 Task: Search one way flight ticket for 3 adults, 3 children in business from Rock Springs: Southwest Wyoming Regional Airport (rock Springs Sweetwater County Airport) to Evansville: Evansville Regional Airport on 5-3-2023. Choice of flights is Alaska. Number of bags: 4 checked bags. Price is upto 99000. Outbound departure time preference is 15:45.
Action: Mouse moved to (396, 350)
Screenshot: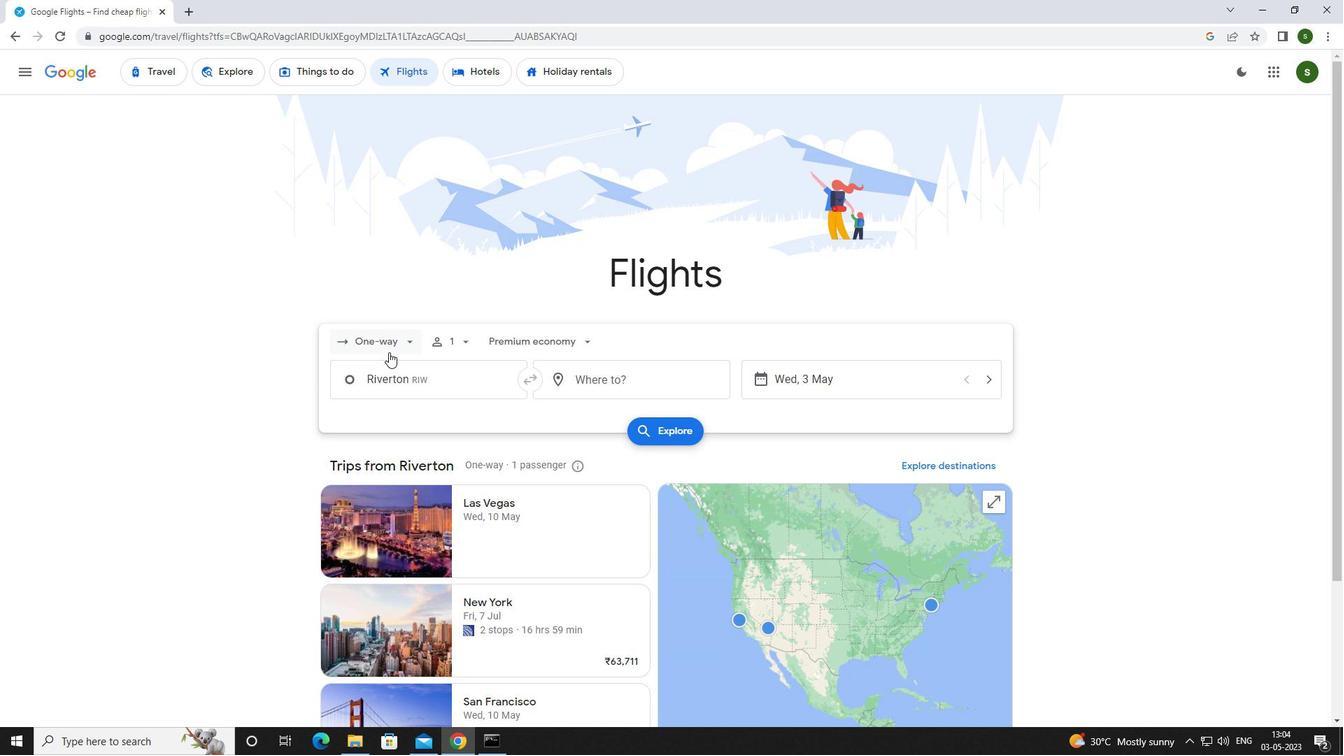 
Action: Mouse pressed left at (396, 350)
Screenshot: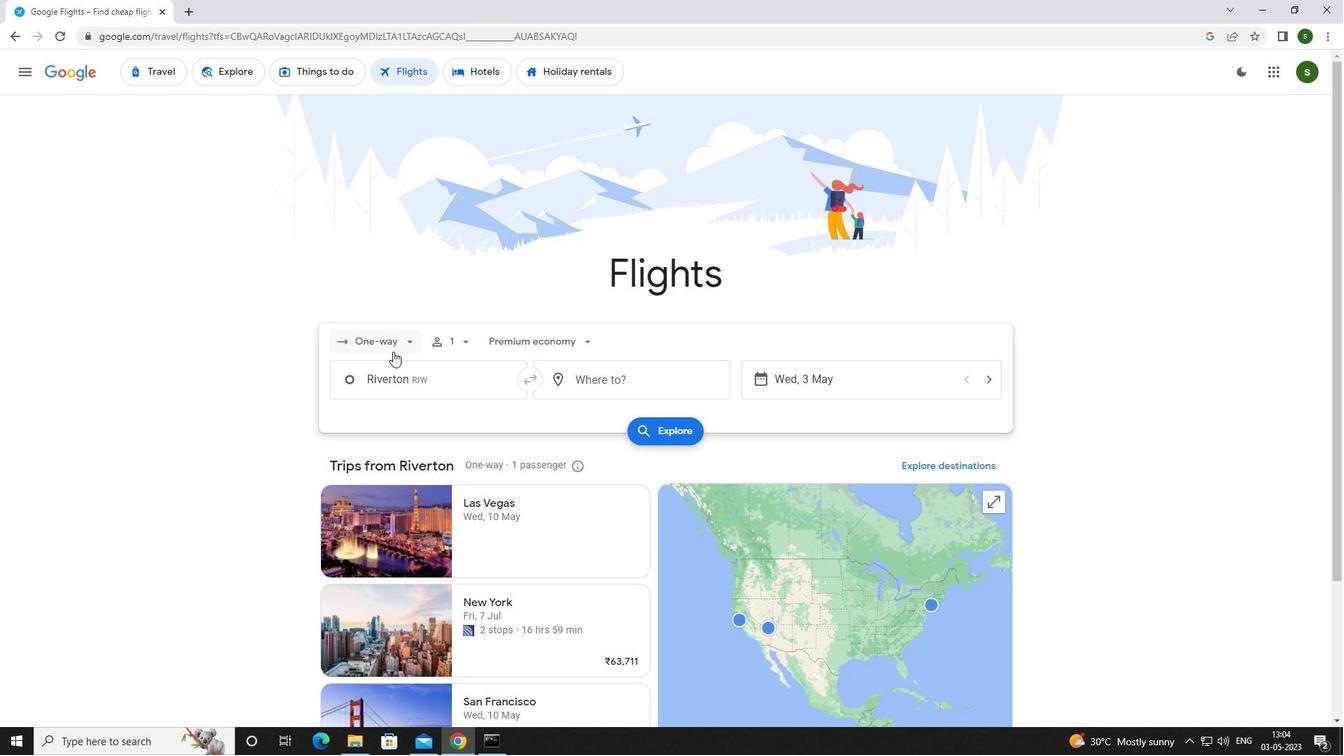 
Action: Mouse moved to (402, 400)
Screenshot: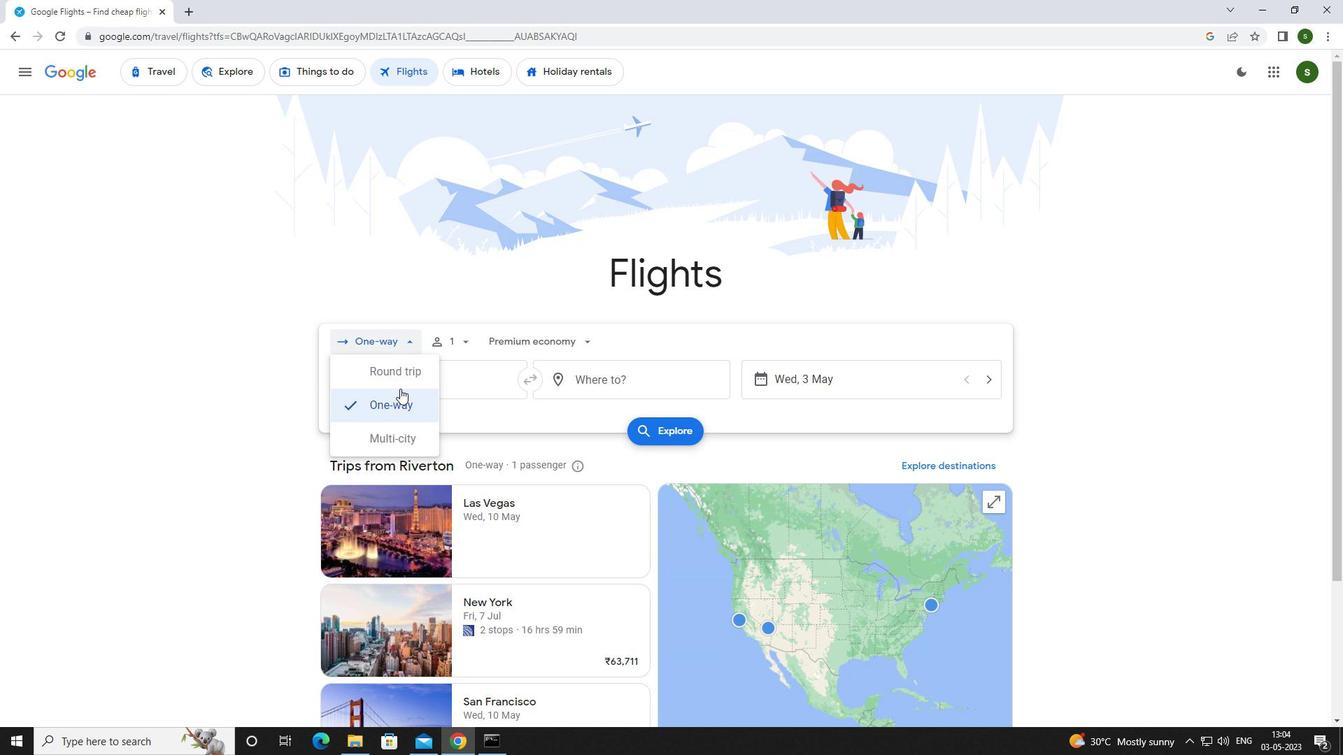 
Action: Mouse pressed left at (402, 400)
Screenshot: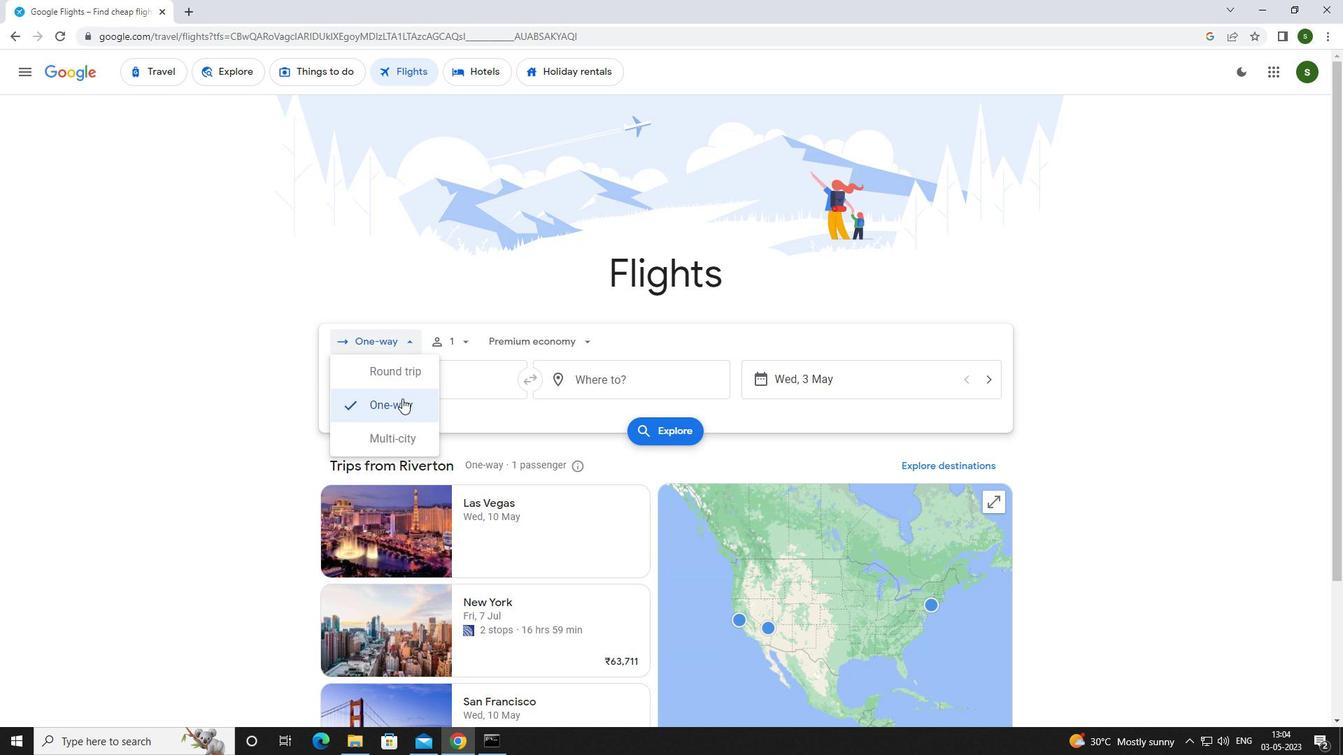 
Action: Mouse moved to (466, 340)
Screenshot: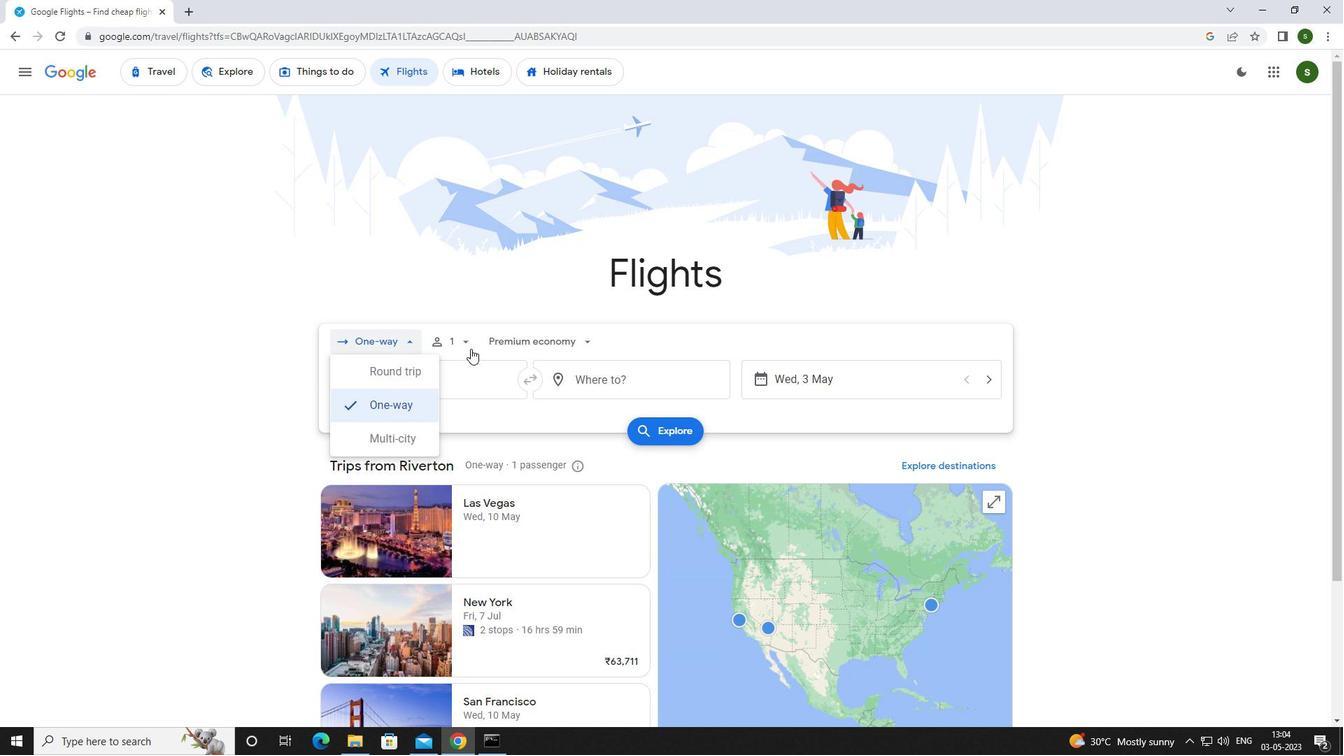 
Action: Mouse pressed left at (466, 340)
Screenshot: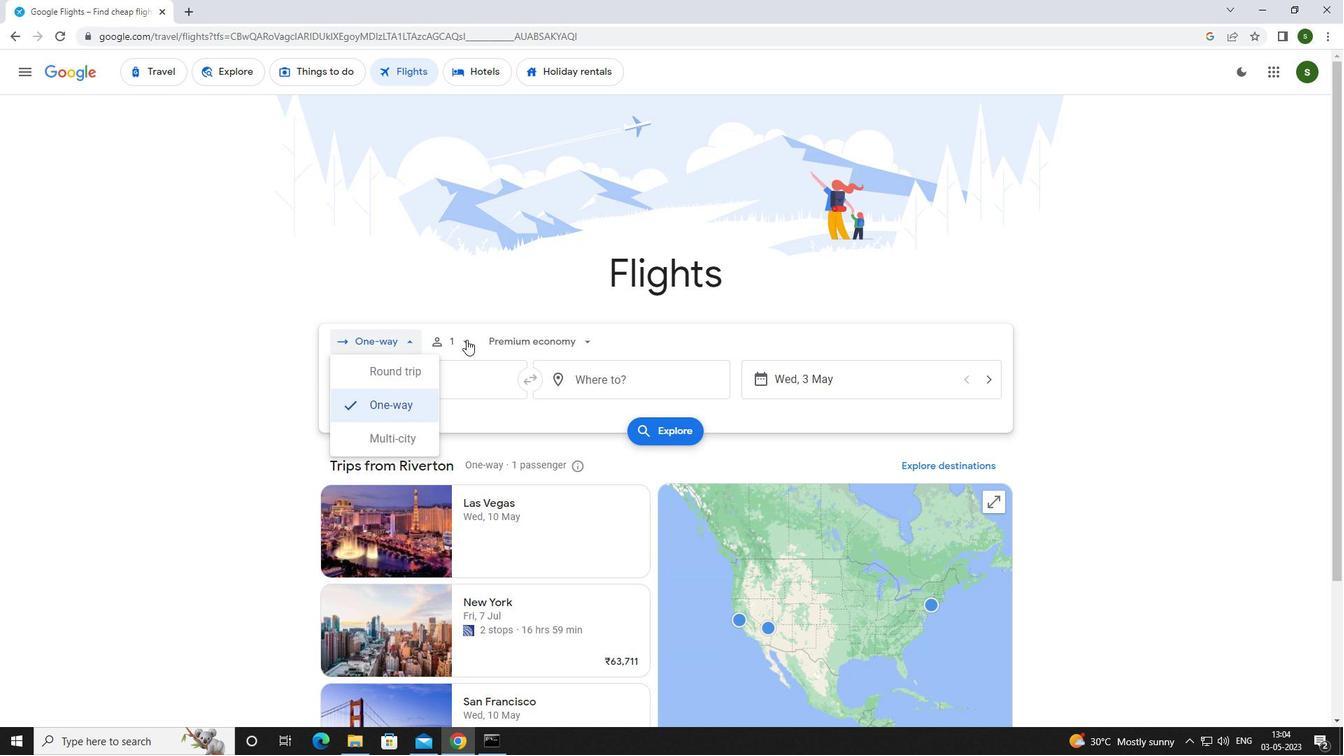 
Action: Mouse moved to (568, 377)
Screenshot: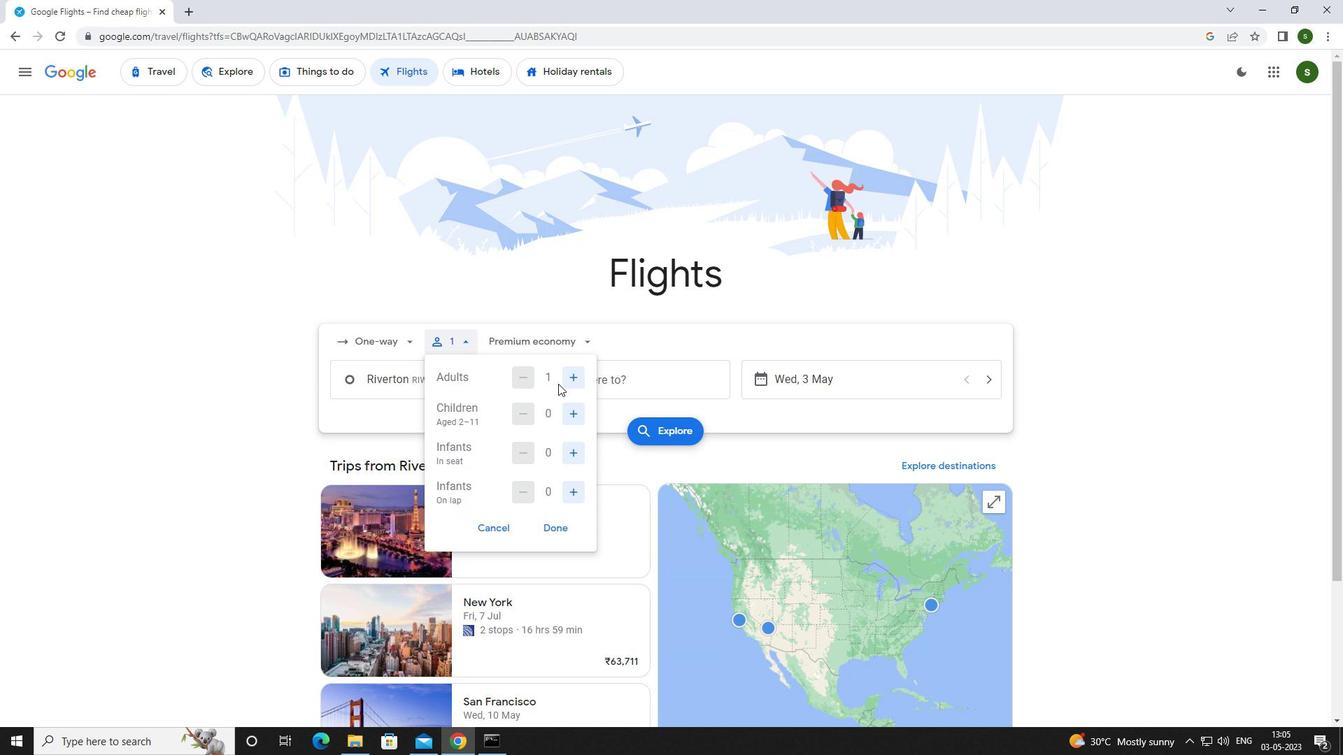 
Action: Mouse pressed left at (568, 377)
Screenshot: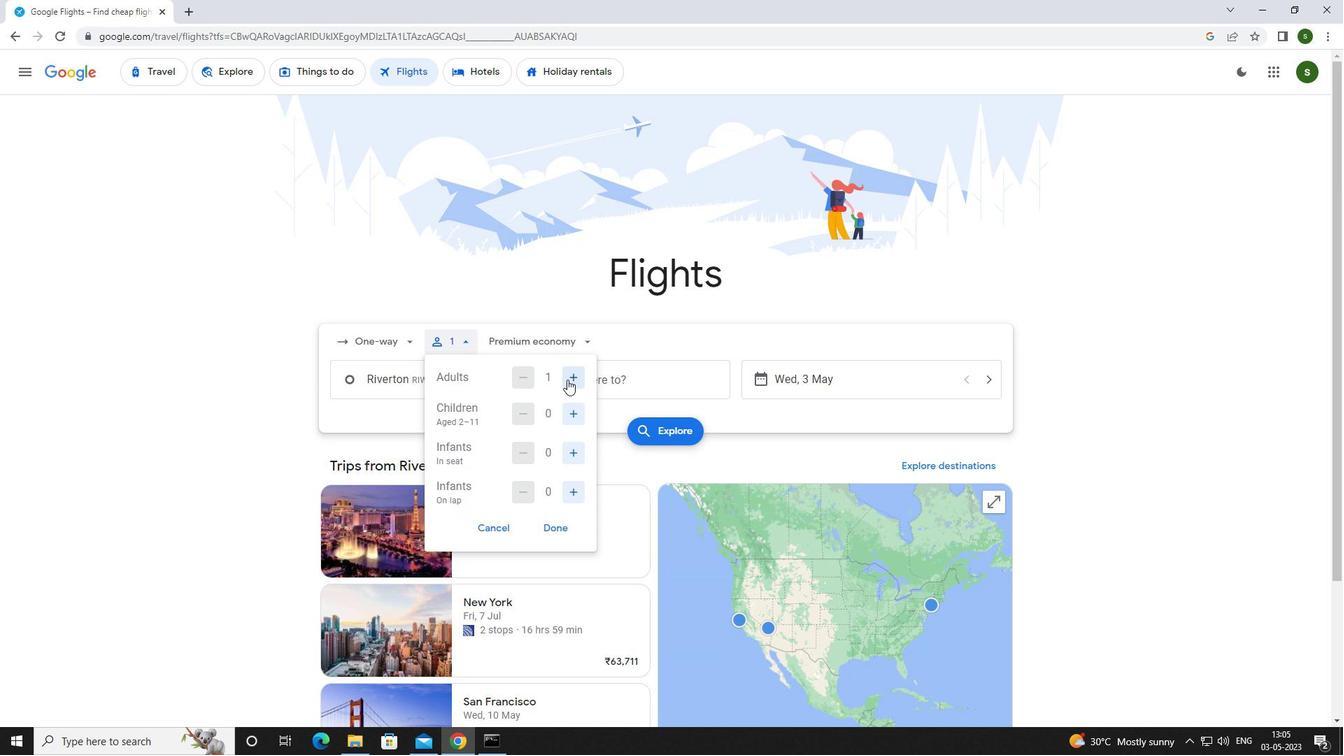 
Action: Mouse pressed left at (568, 377)
Screenshot: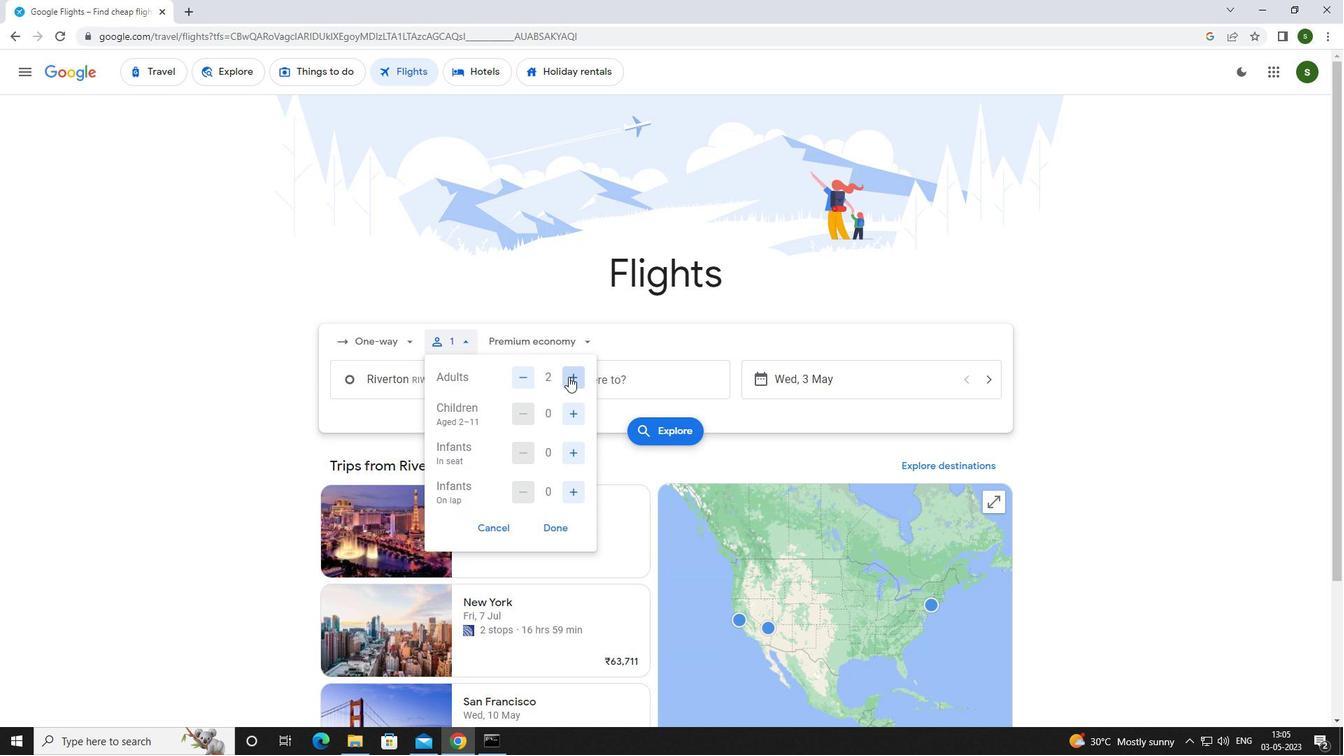 
Action: Mouse moved to (578, 406)
Screenshot: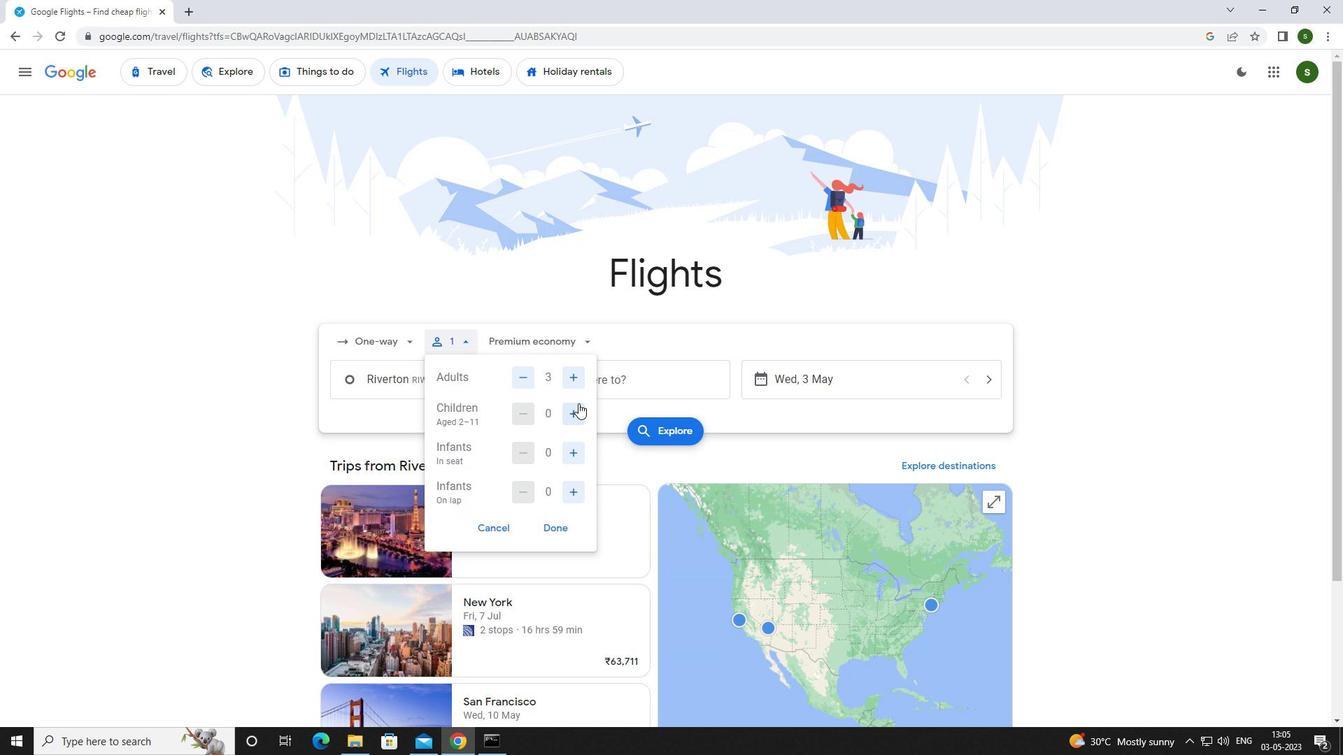 
Action: Mouse pressed left at (578, 406)
Screenshot: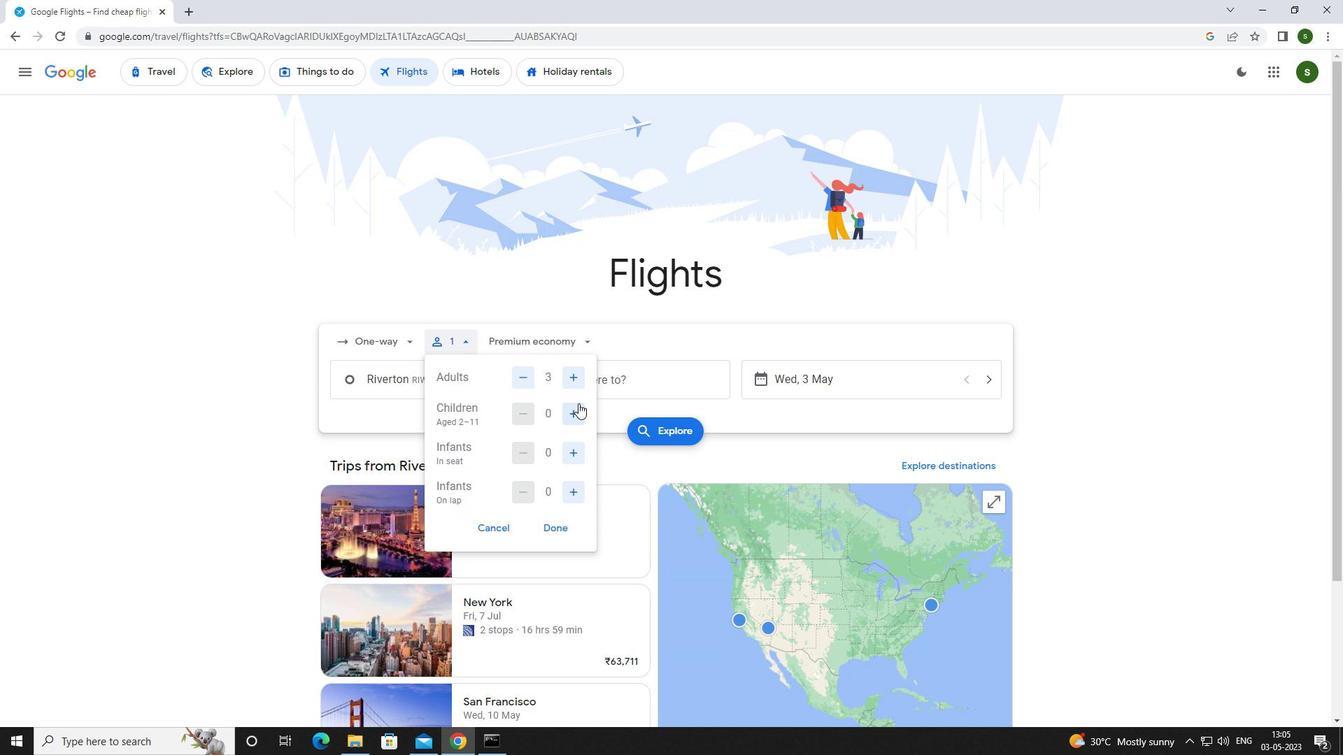 
Action: Mouse pressed left at (578, 406)
Screenshot: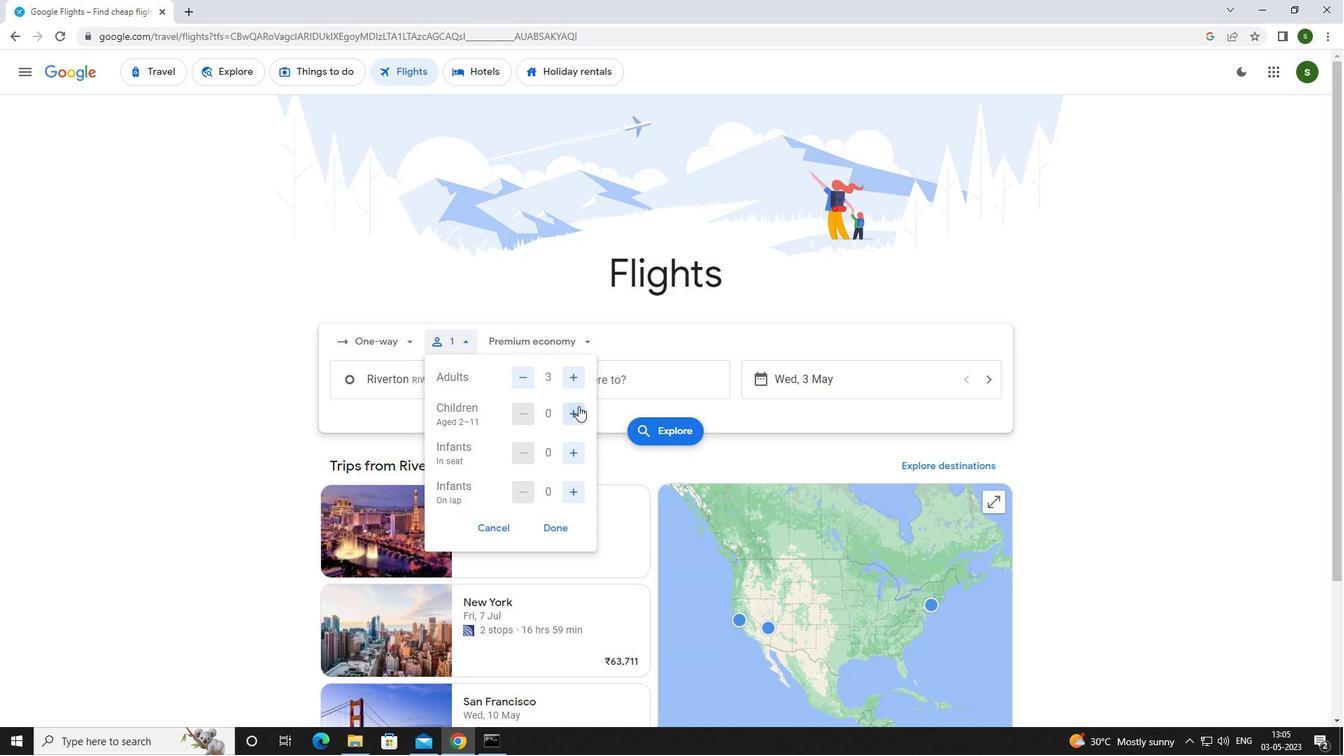 
Action: Mouse pressed left at (578, 406)
Screenshot: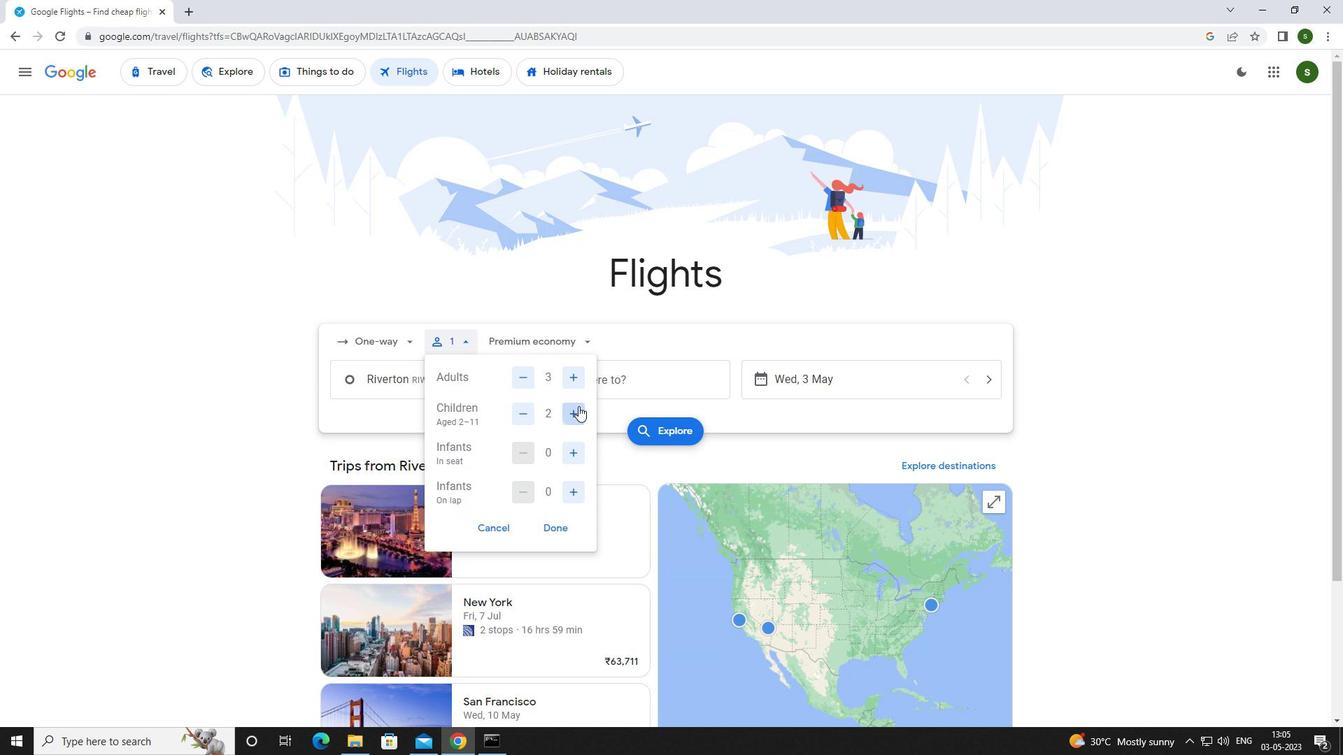 
Action: Mouse moved to (586, 347)
Screenshot: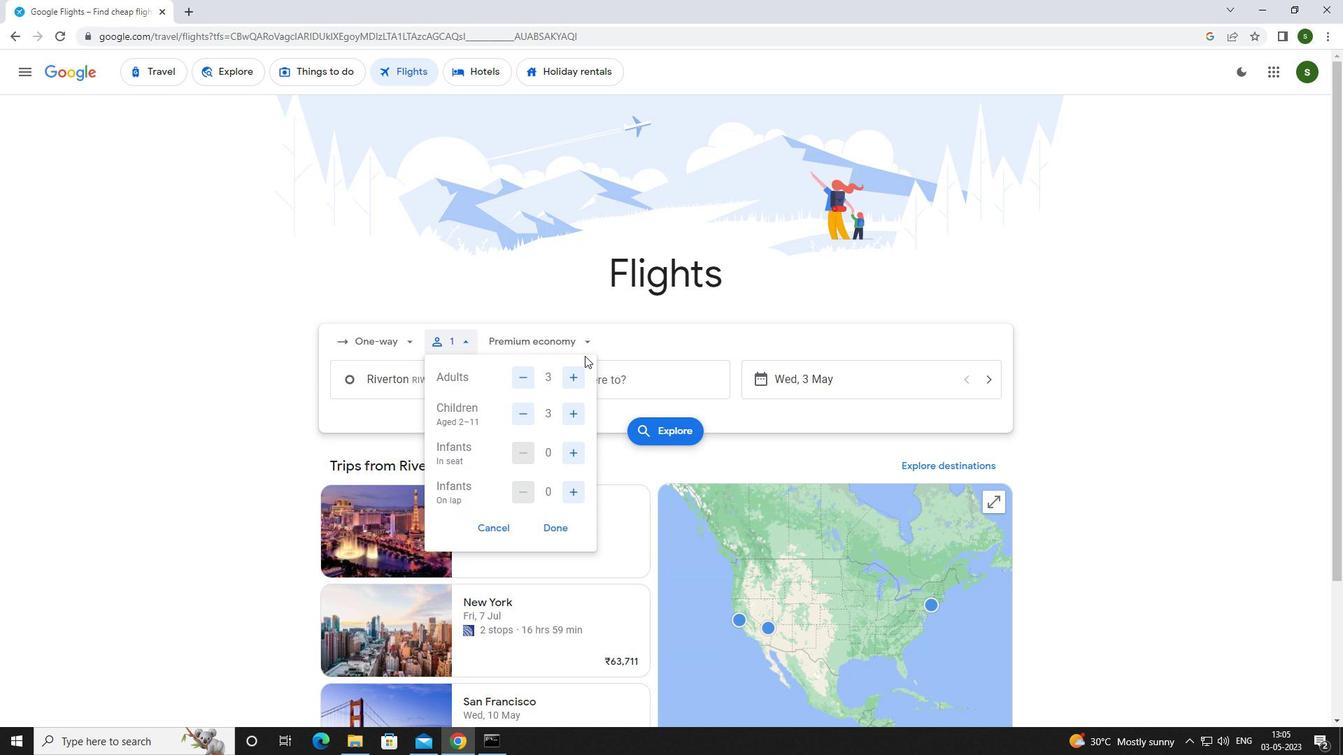 
Action: Mouse pressed left at (586, 347)
Screenshot: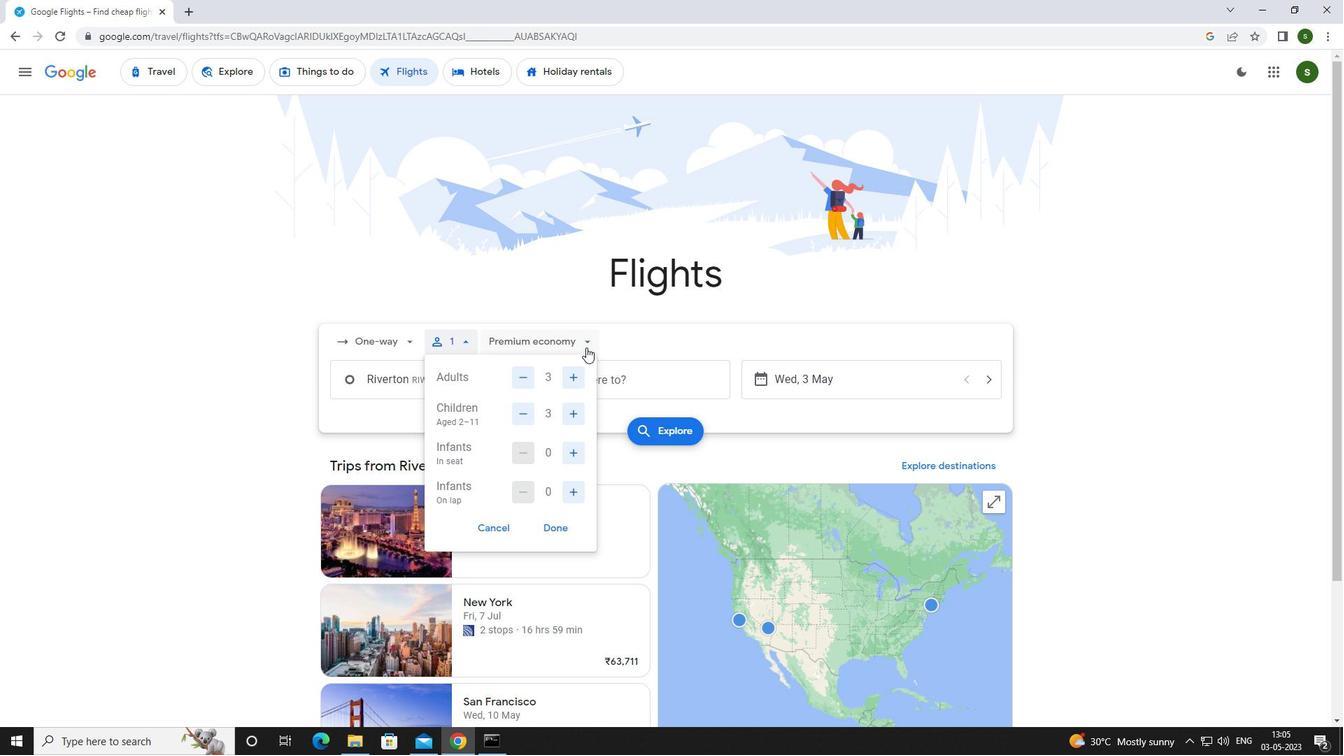 
Action: Mouse moved to (567, 438)
Screenshot: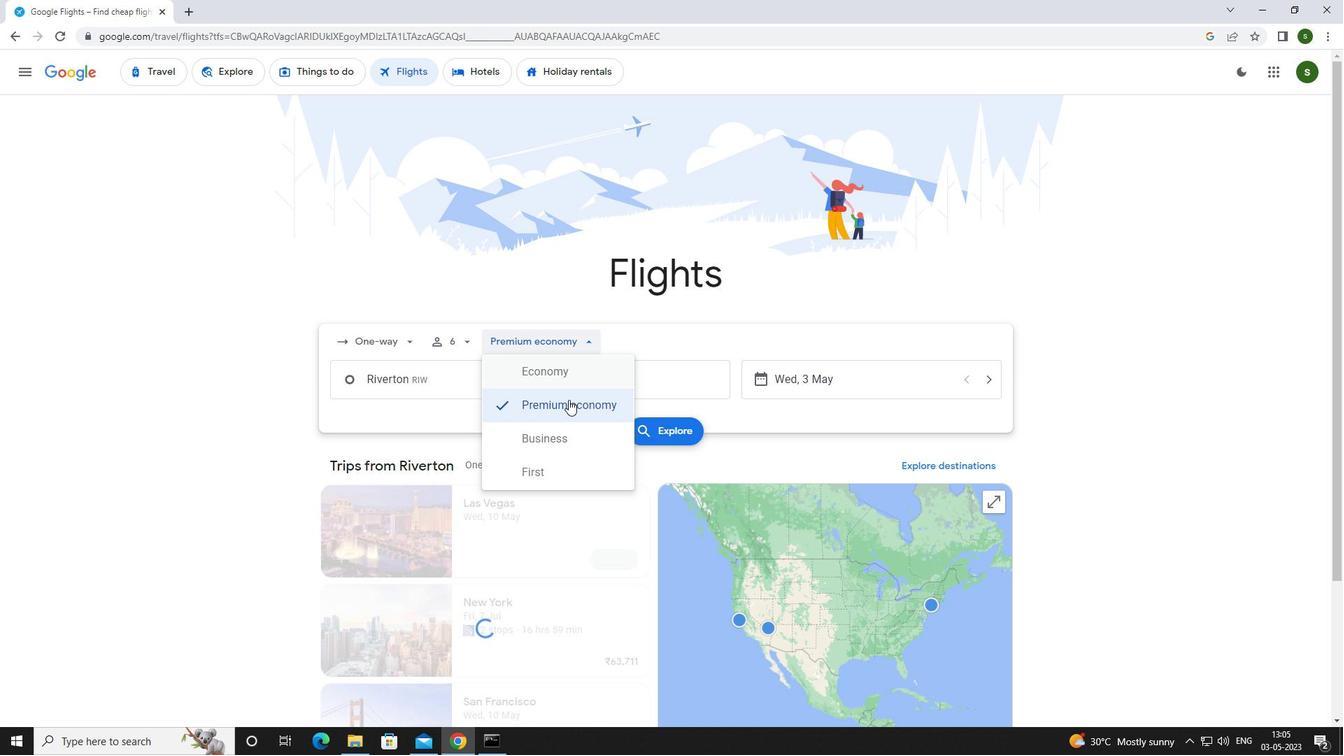 
Action: Mouse pressed left at (567, 438)
Screenshot: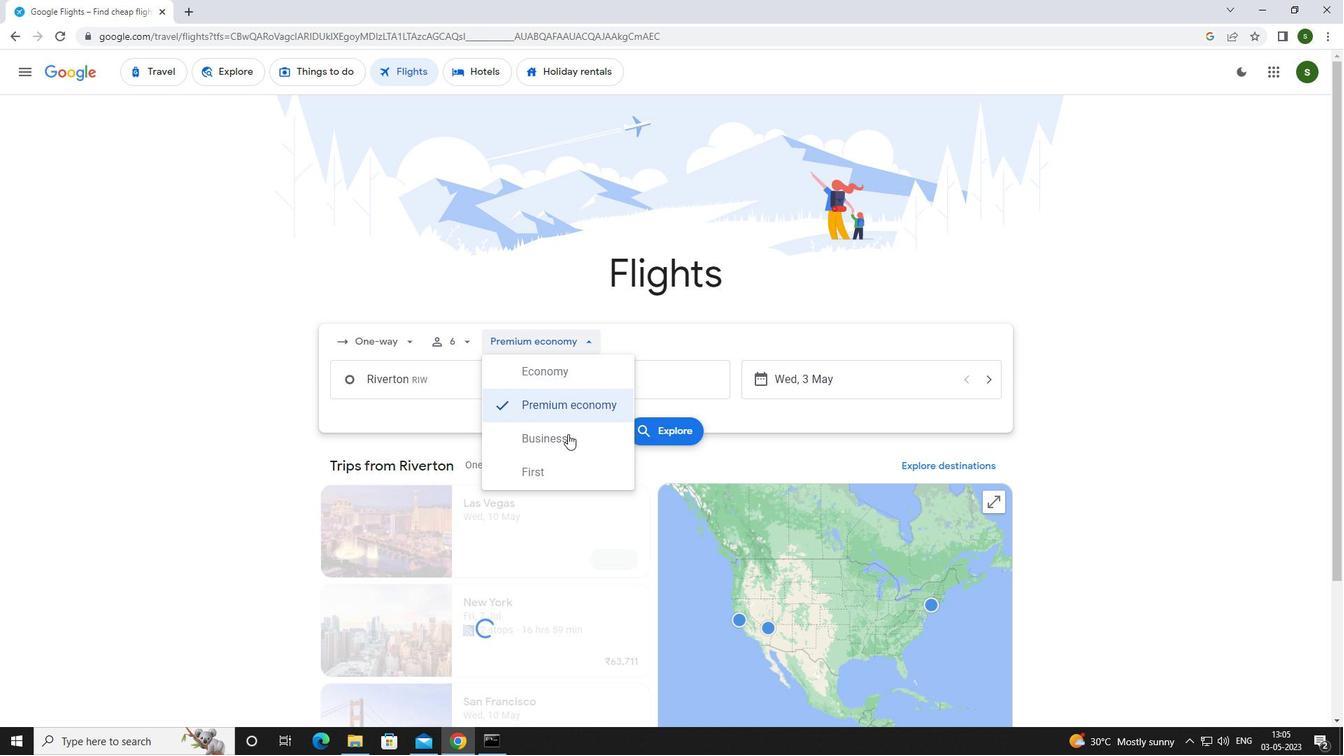 
Action: Mouse moved to (501, 384)
Screenshot: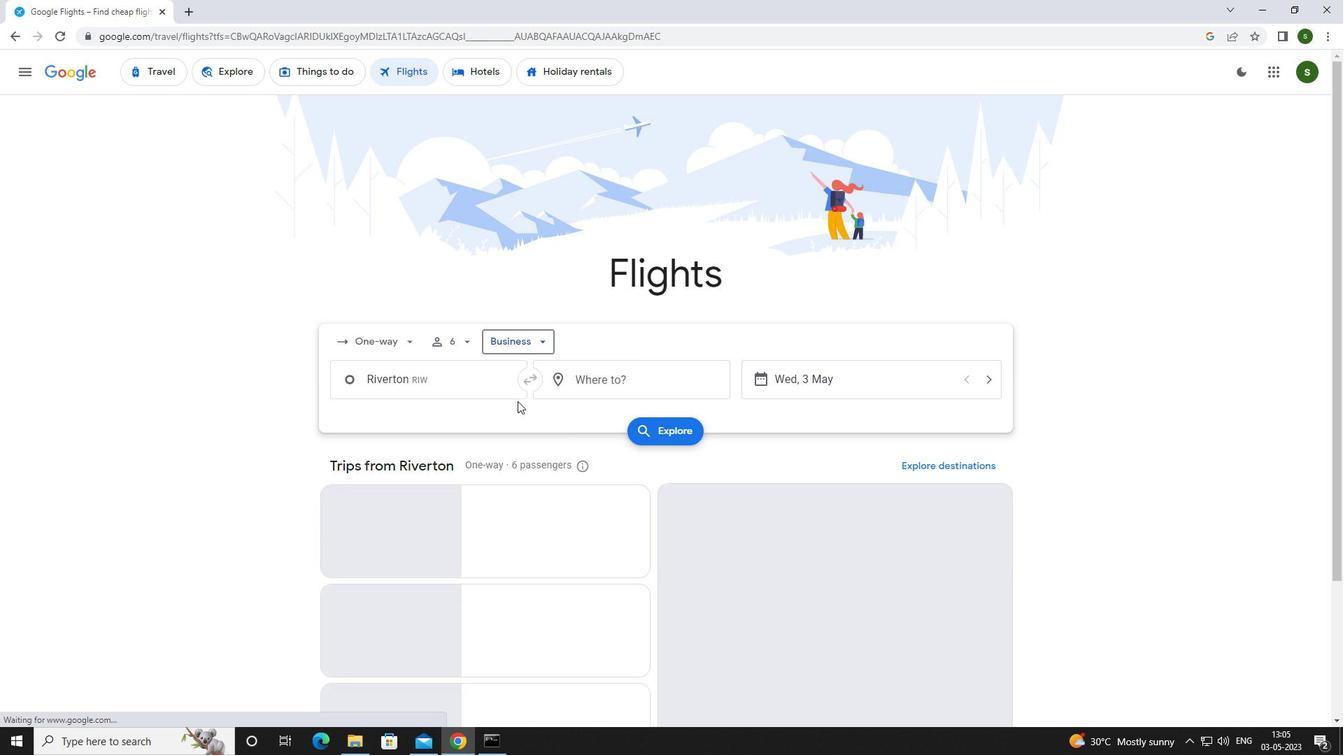 
Action: Mouse pressed left at (501, 384)
Screenshot: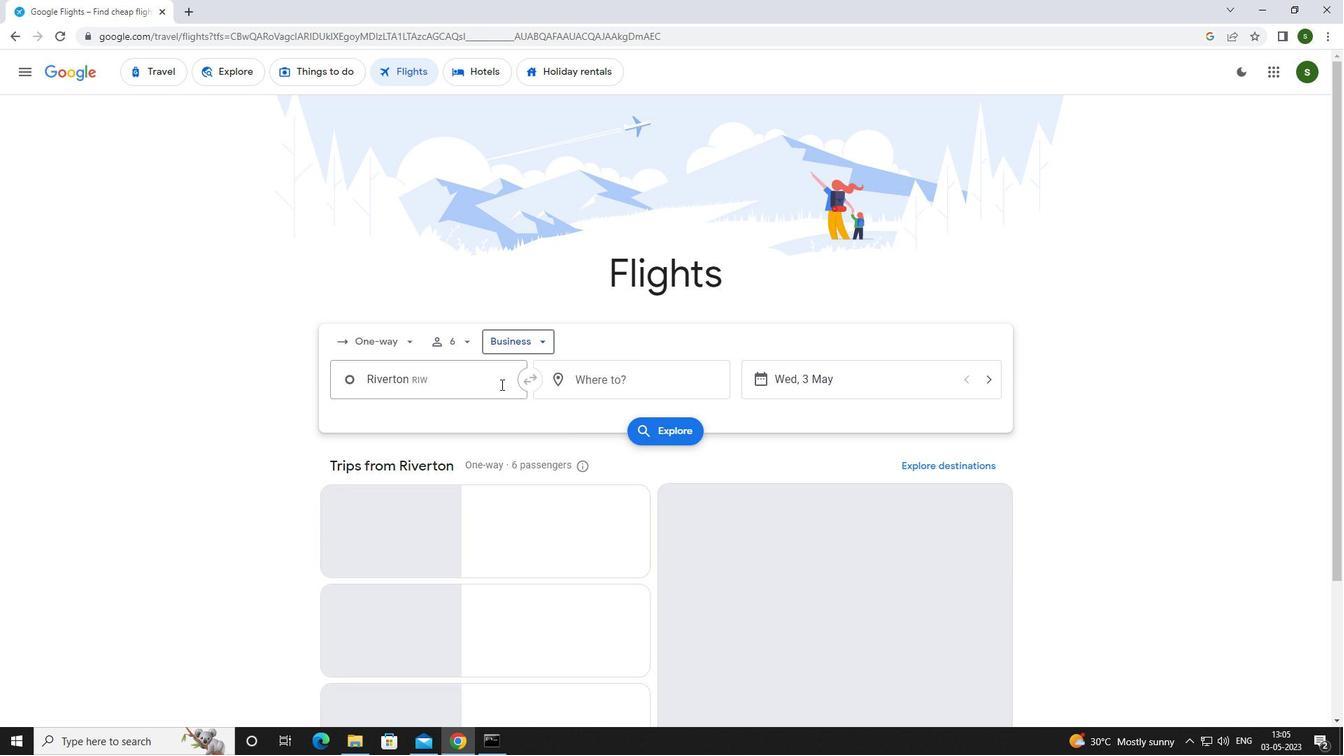
Action: Mouse moved to (500, 384)
Screenshot: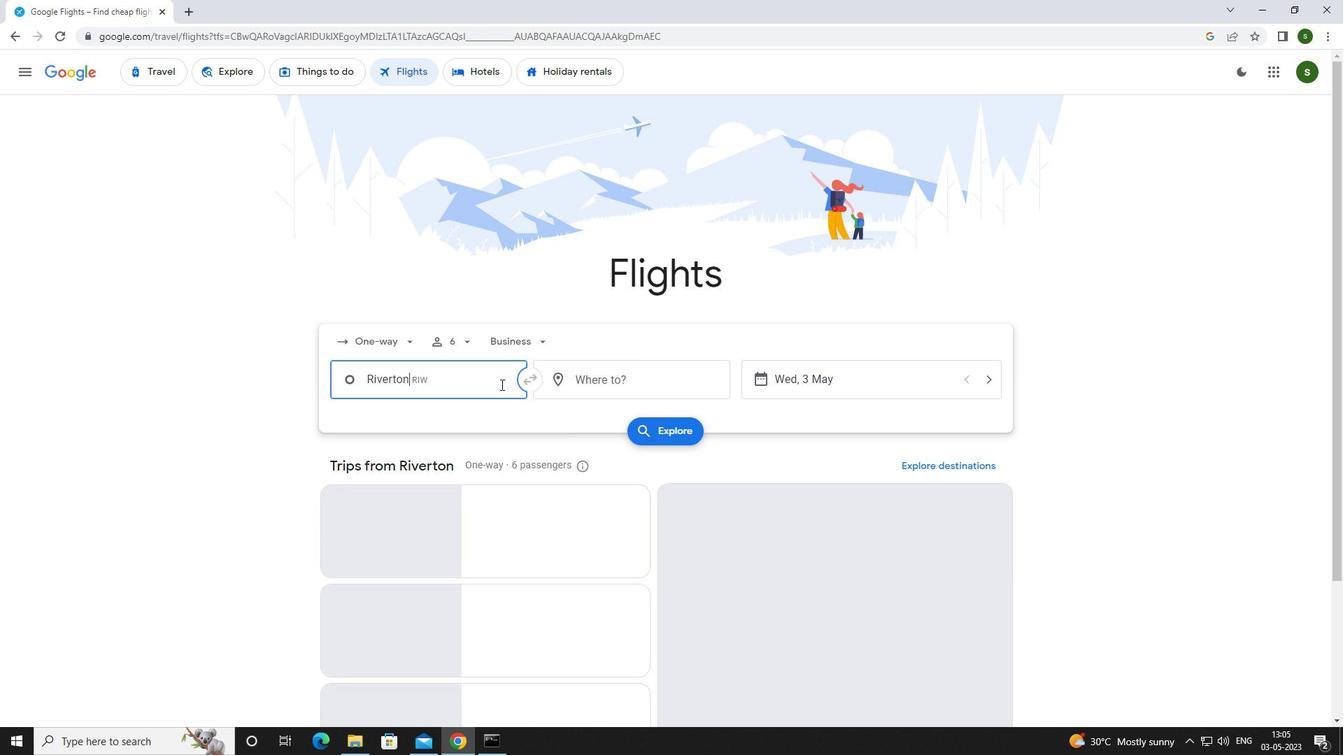 
Action: Key pressed <Key.caps_lock>r<Key.caps_lock>ock<Key.space><Key.caps_lock>s<Key.caps_lock>prings
Screenshot: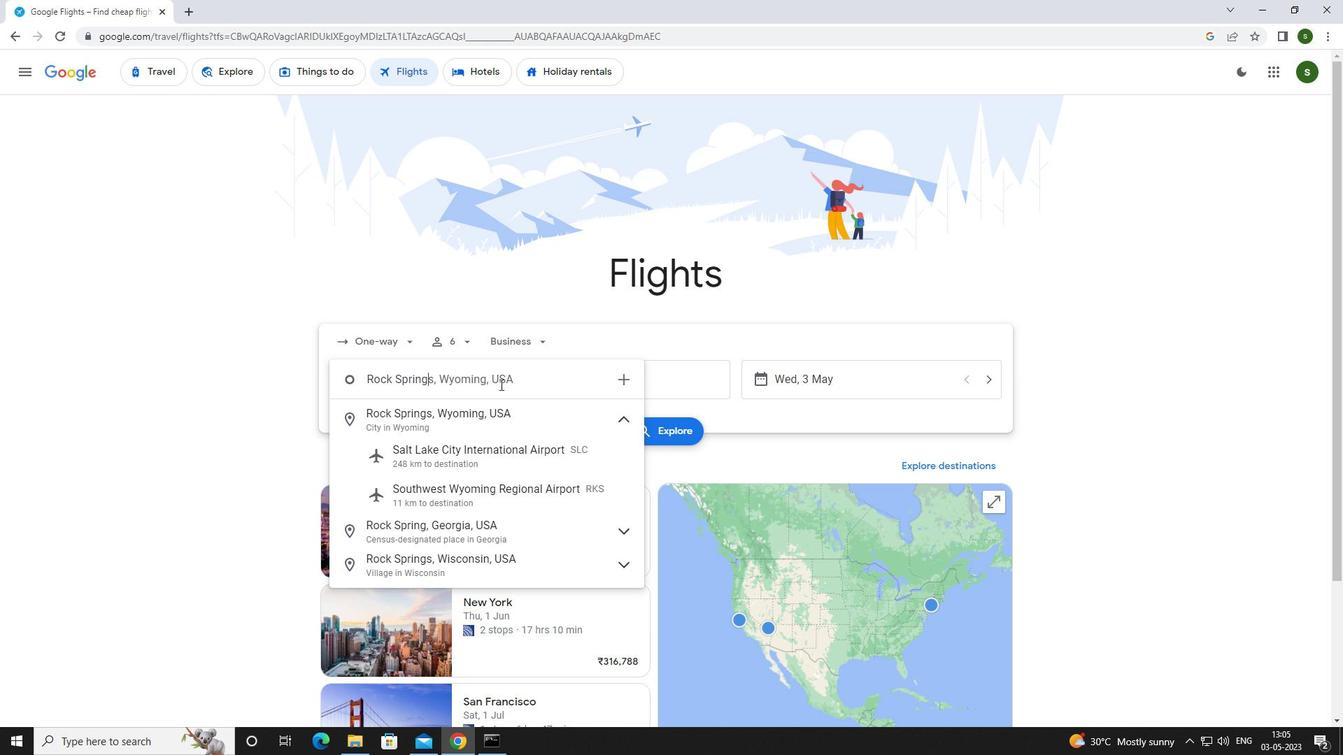 
Action: Mouse moved to (481, 487)
Screenshot: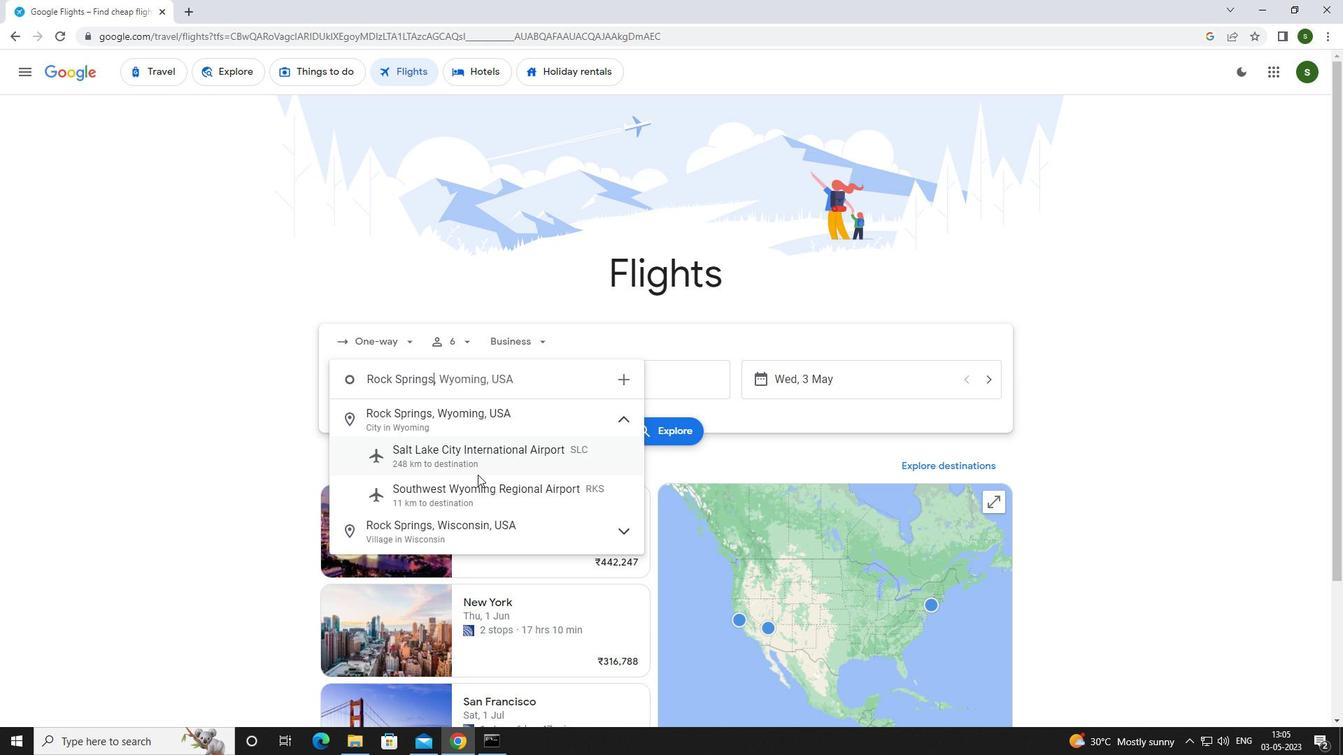 
Action: Mouse pressed left at (481, 487)
Screenshot: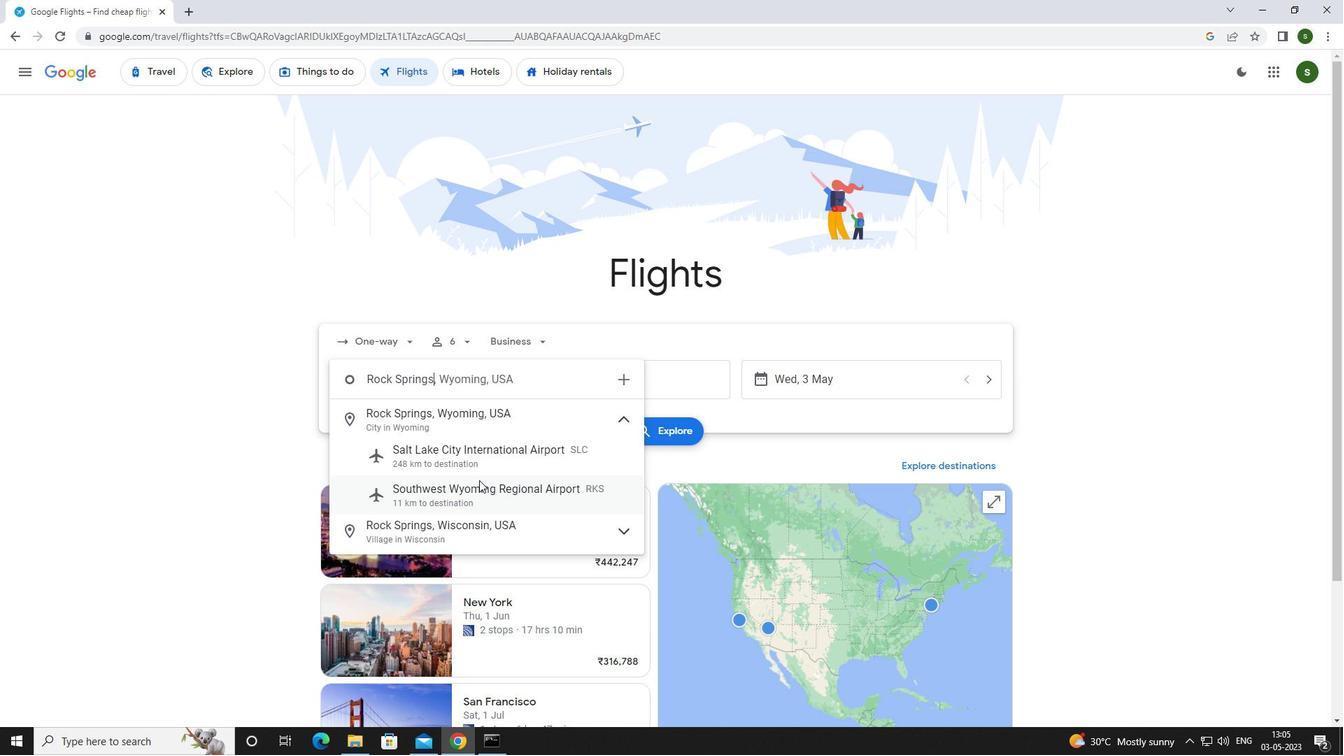 
Action: Mouse moved to (628, 386)
Screenshot: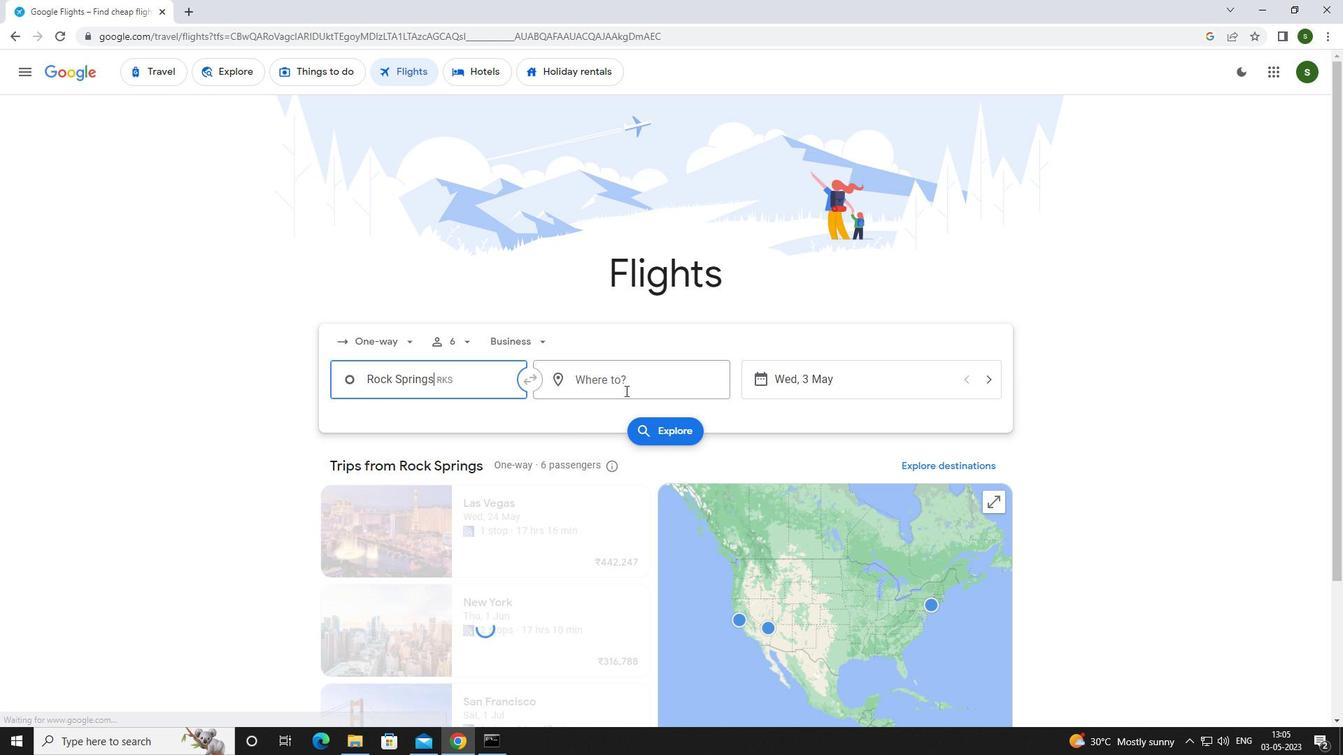 
Action: Mouse pressed left at (628, 386)
Screenshot: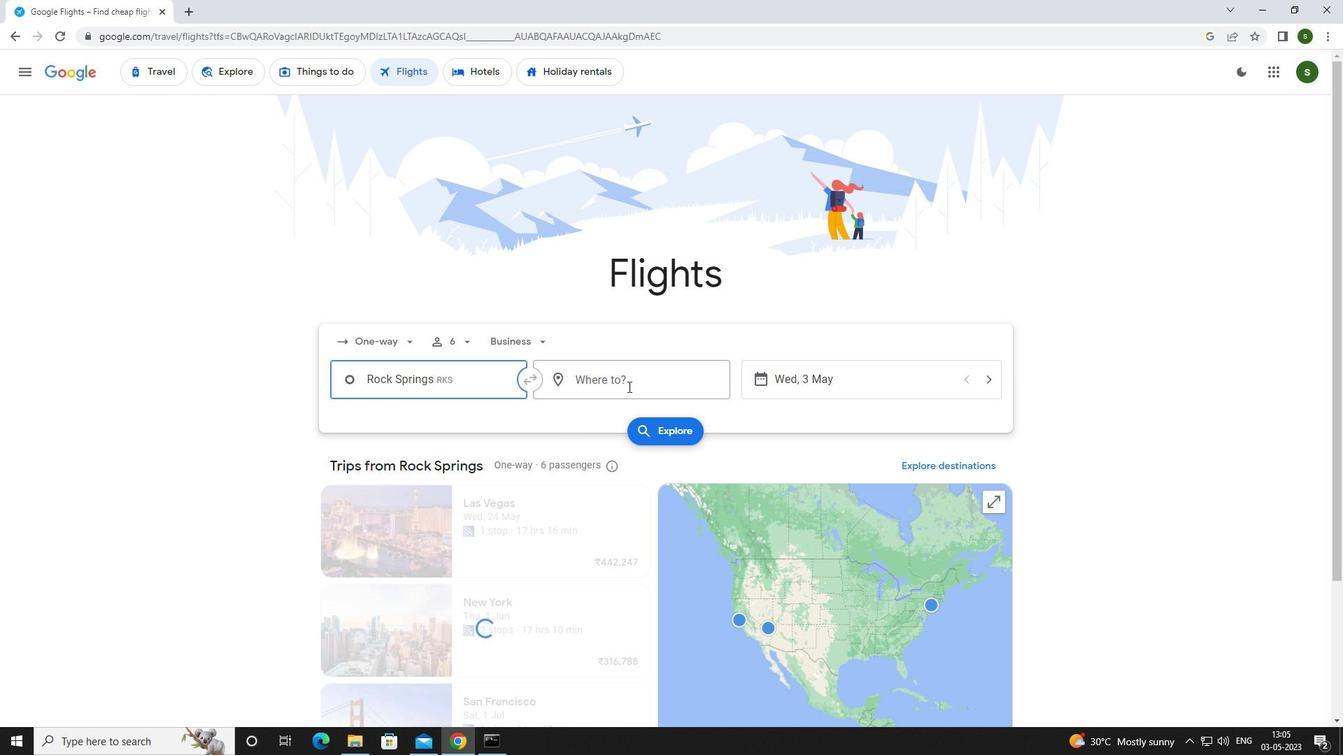 
Action: Key pressed <Key.caps_lock>e<Key.caps_lock>vansvi
Screenshot: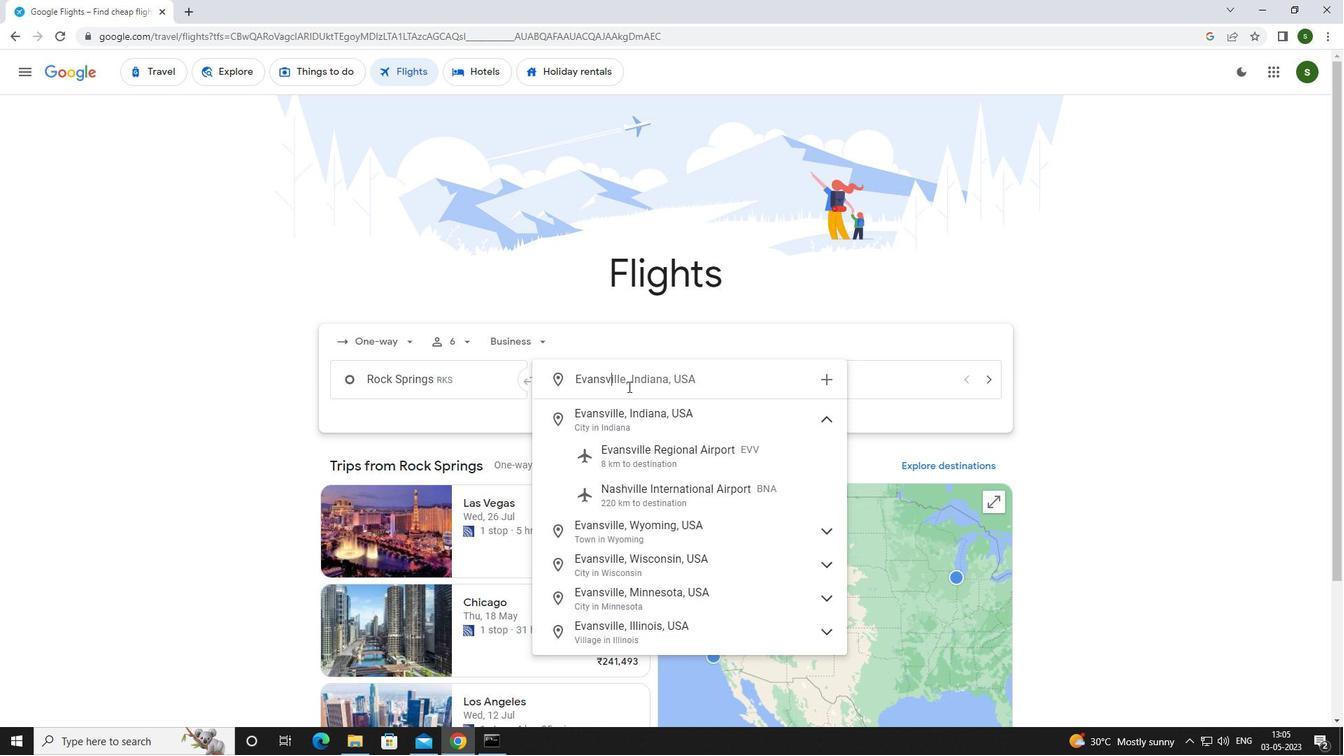 
Action: Mouse moved to (654, 444)
Screenshot: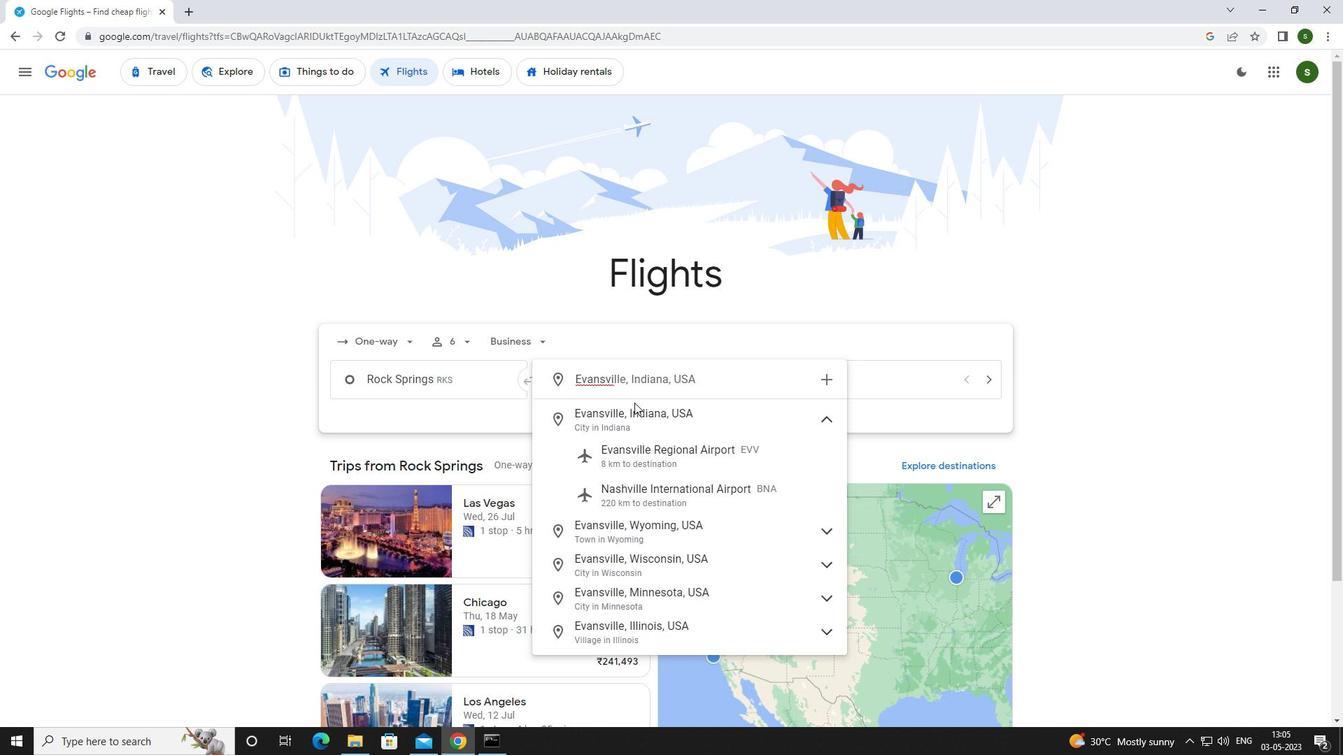 
Action: Mouse pressed left at (654, 444)
Screenshot: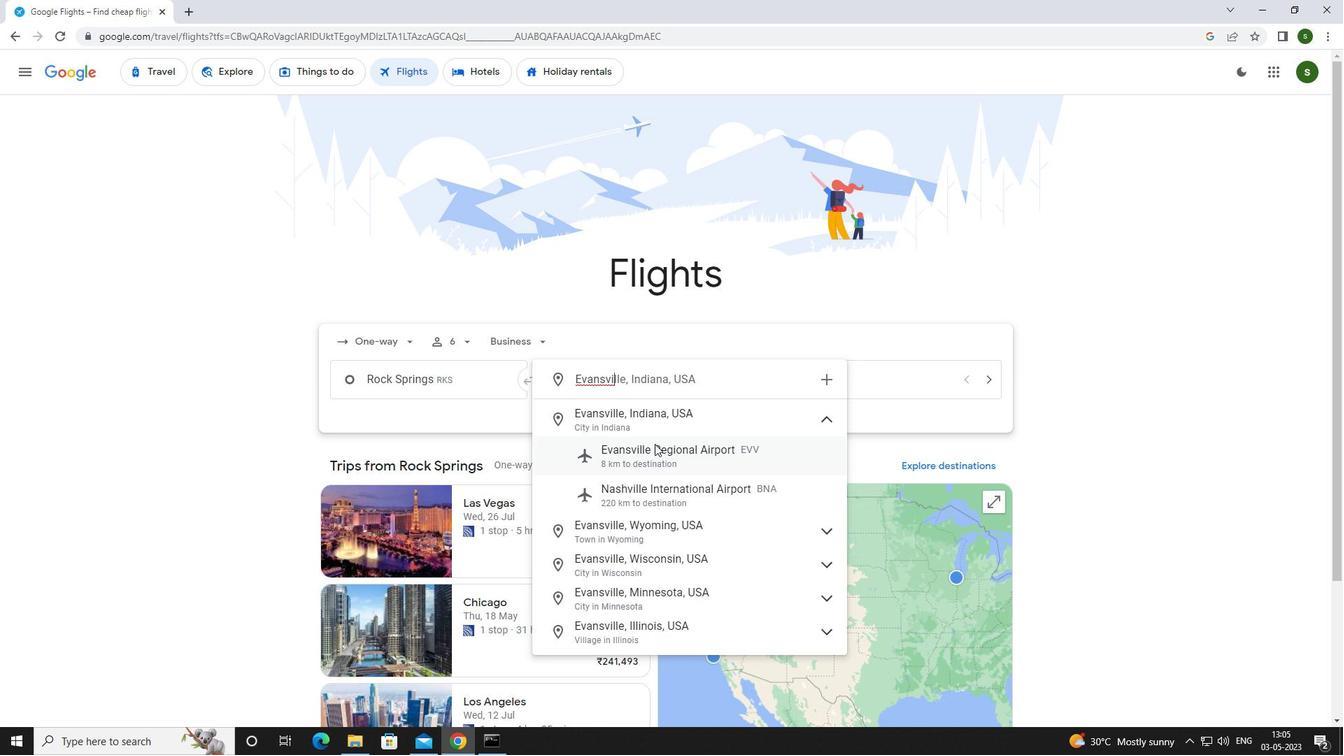 
Action: Mouse moved to (862, 385)
Screenshot: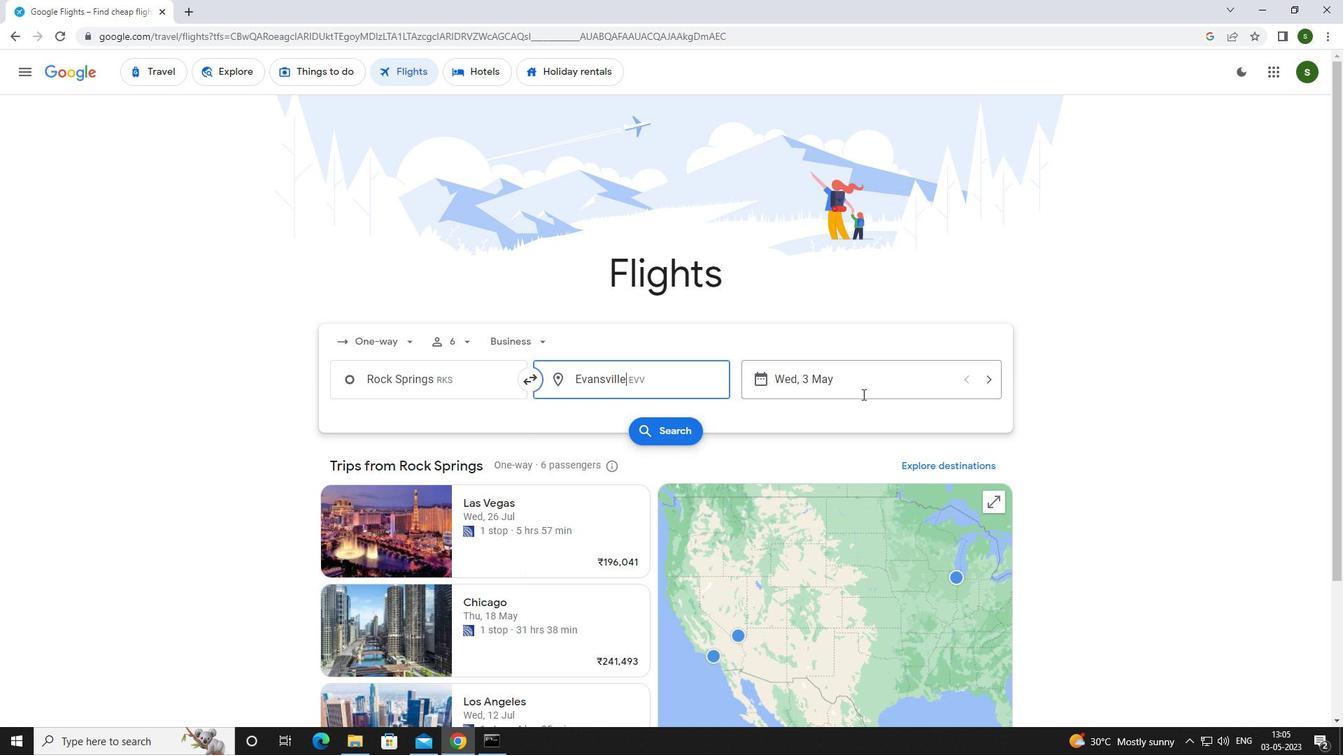 
Action: Mouse pressed left at (862, 385)
Screenshot: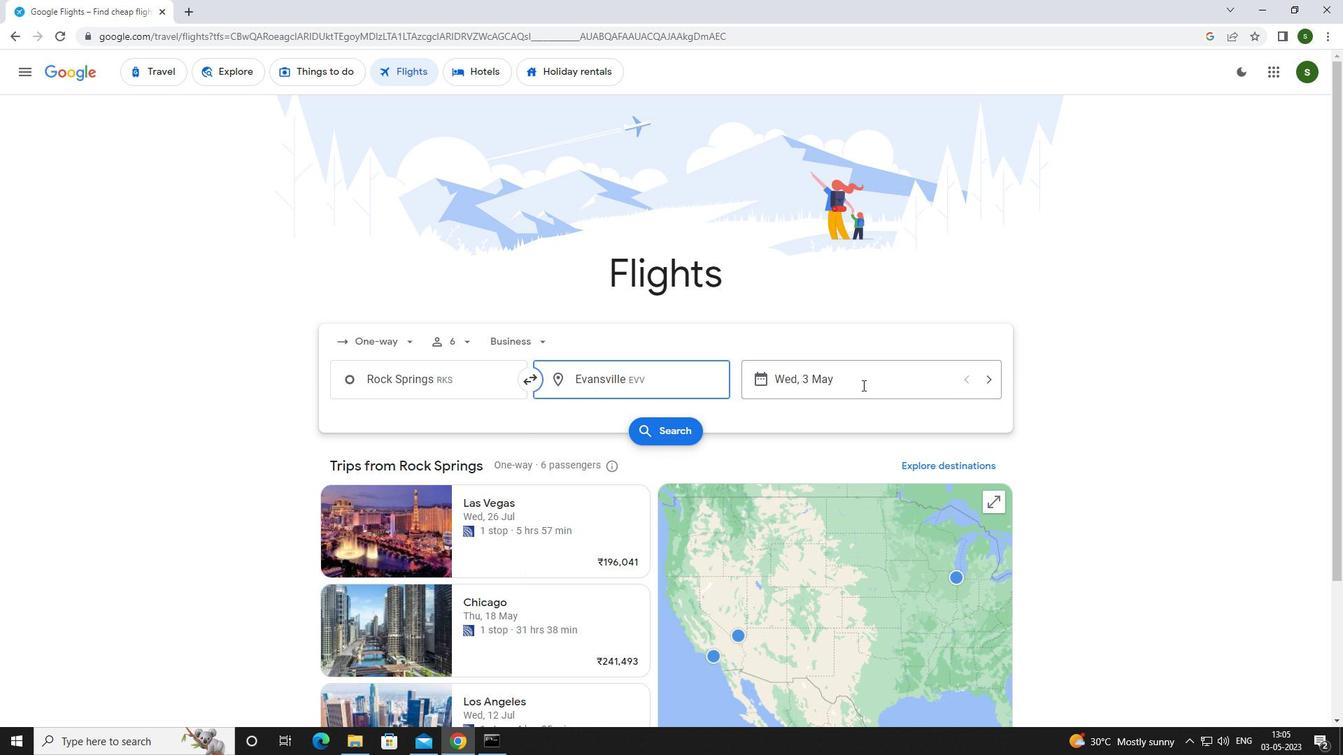 
Action: Mouse moved to (601, 468)
Screenshot: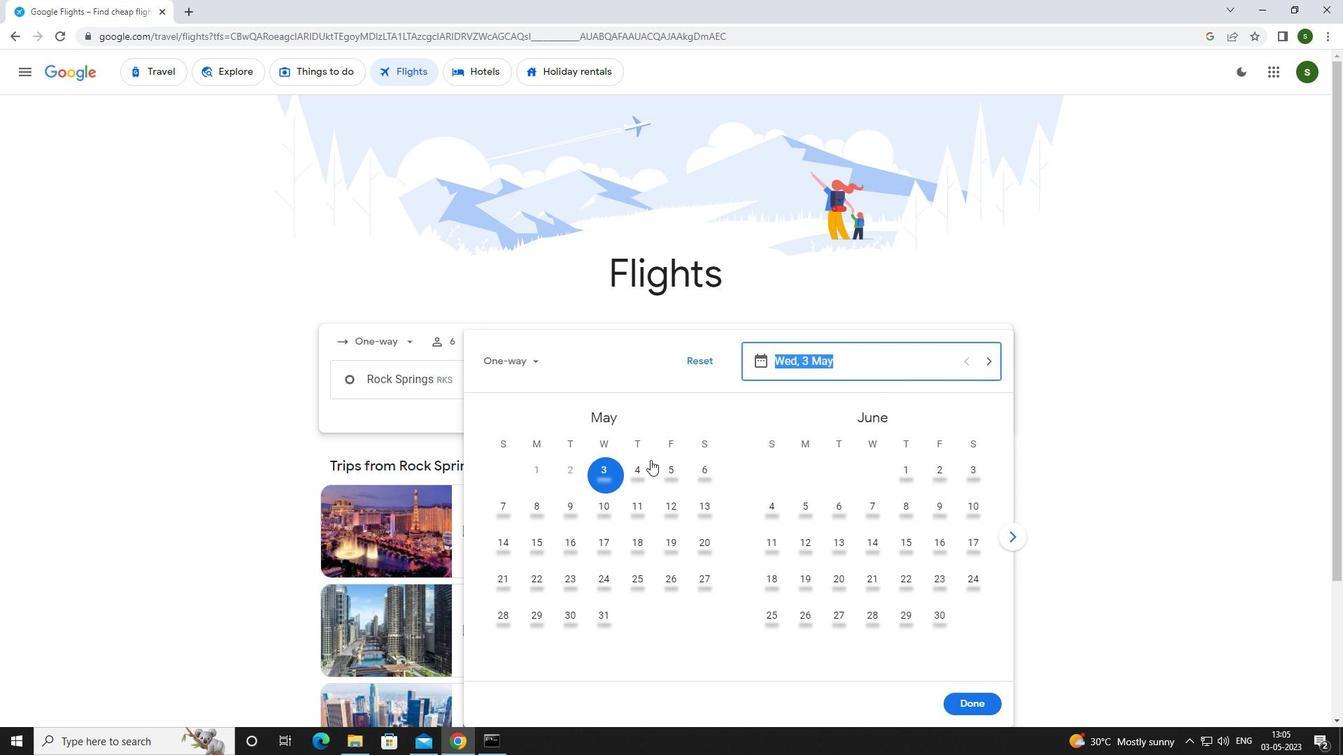 
Action: Mouse pressed left at (601, 468)
Screenshot: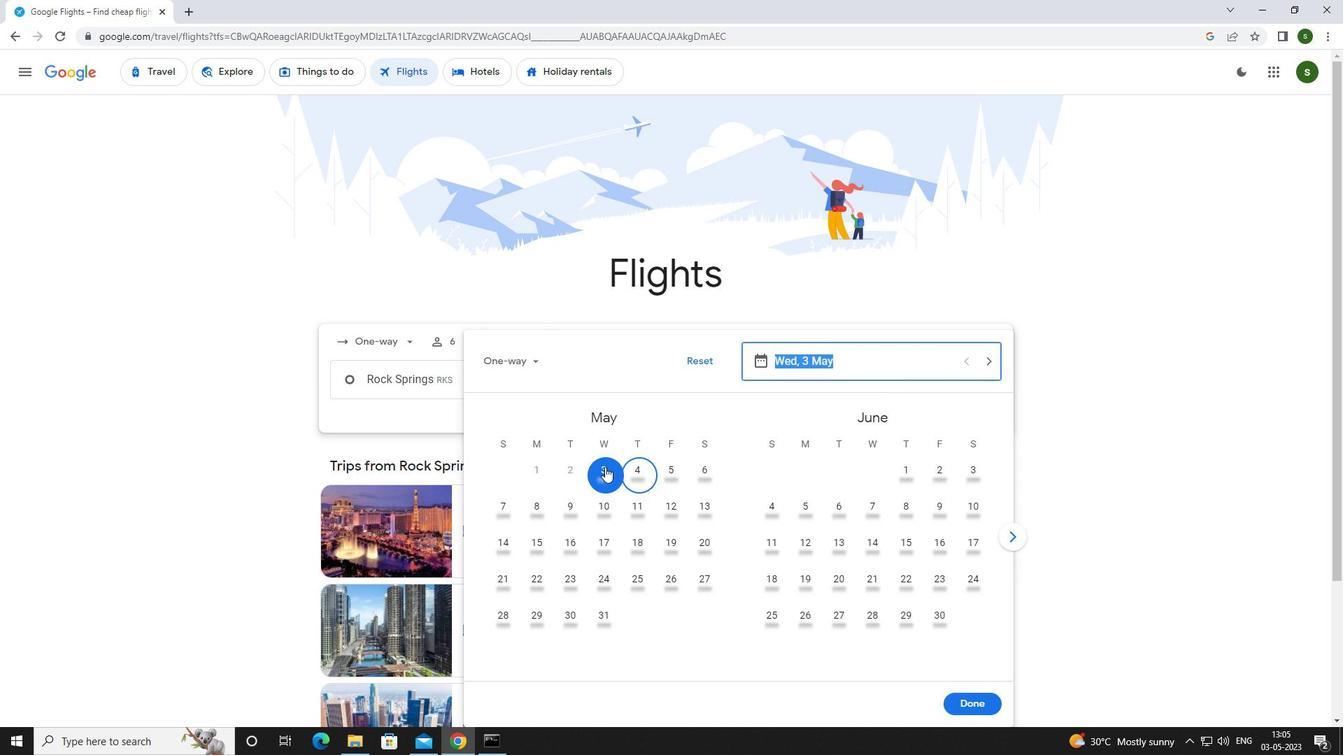 
Action: Mouse moved to (996, 701)
Screenshot: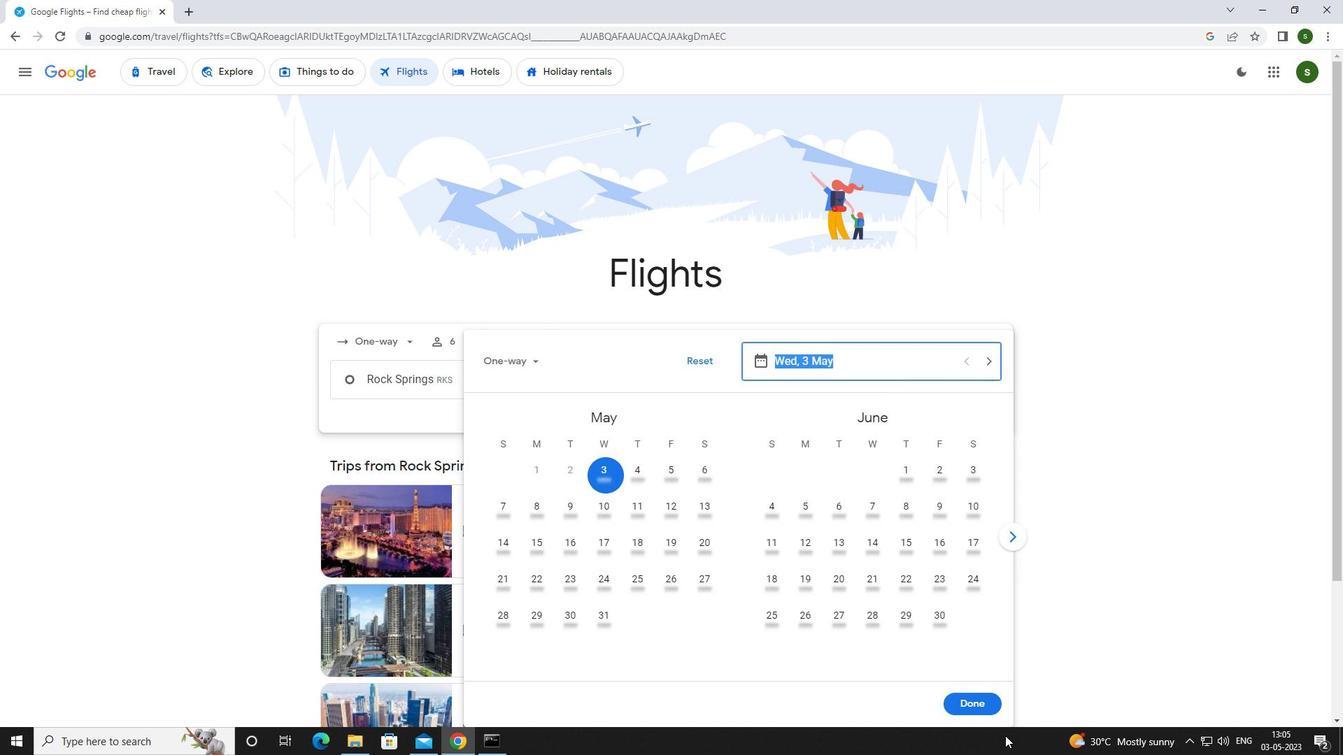 
Action: Mouse pressed left at (996, 701)
Screenshot: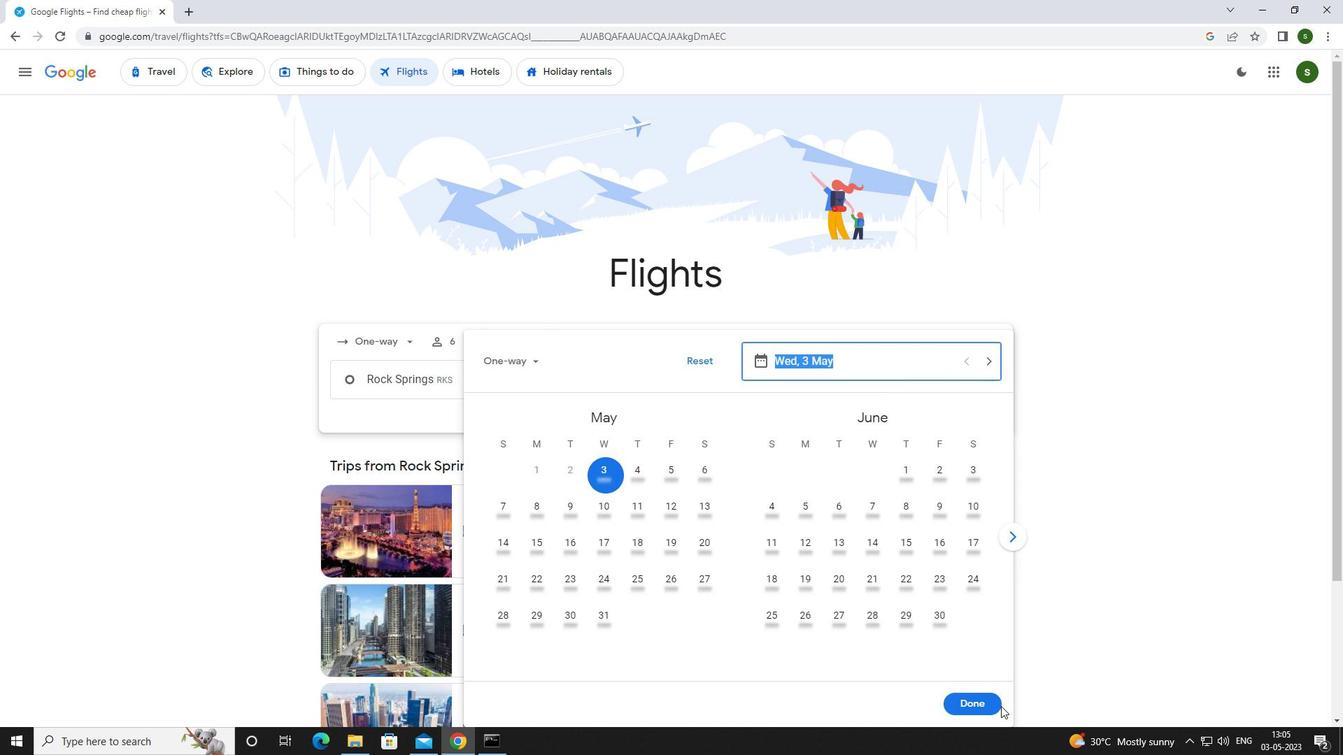 
Action: Mouse moved to (678, 435)
Screenshot: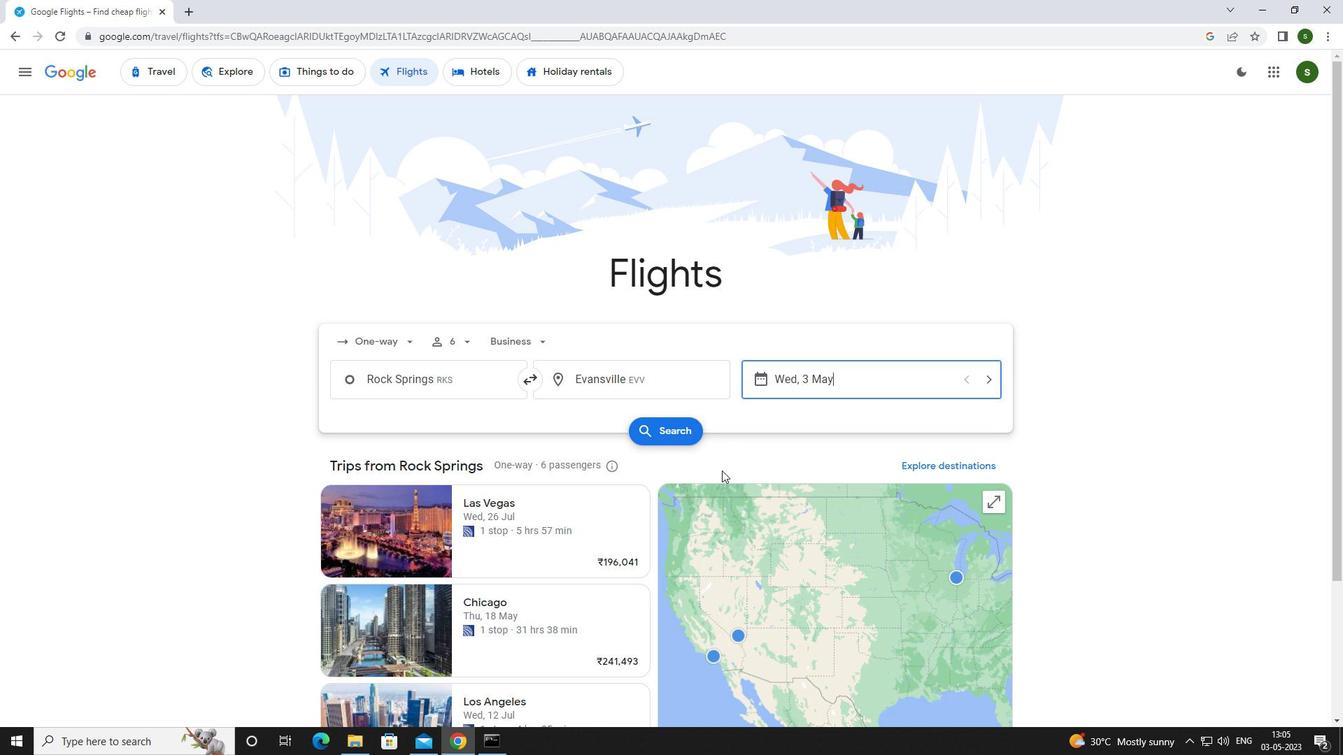 
Action: Mouse pressed left at (678, 435)
Screenshot: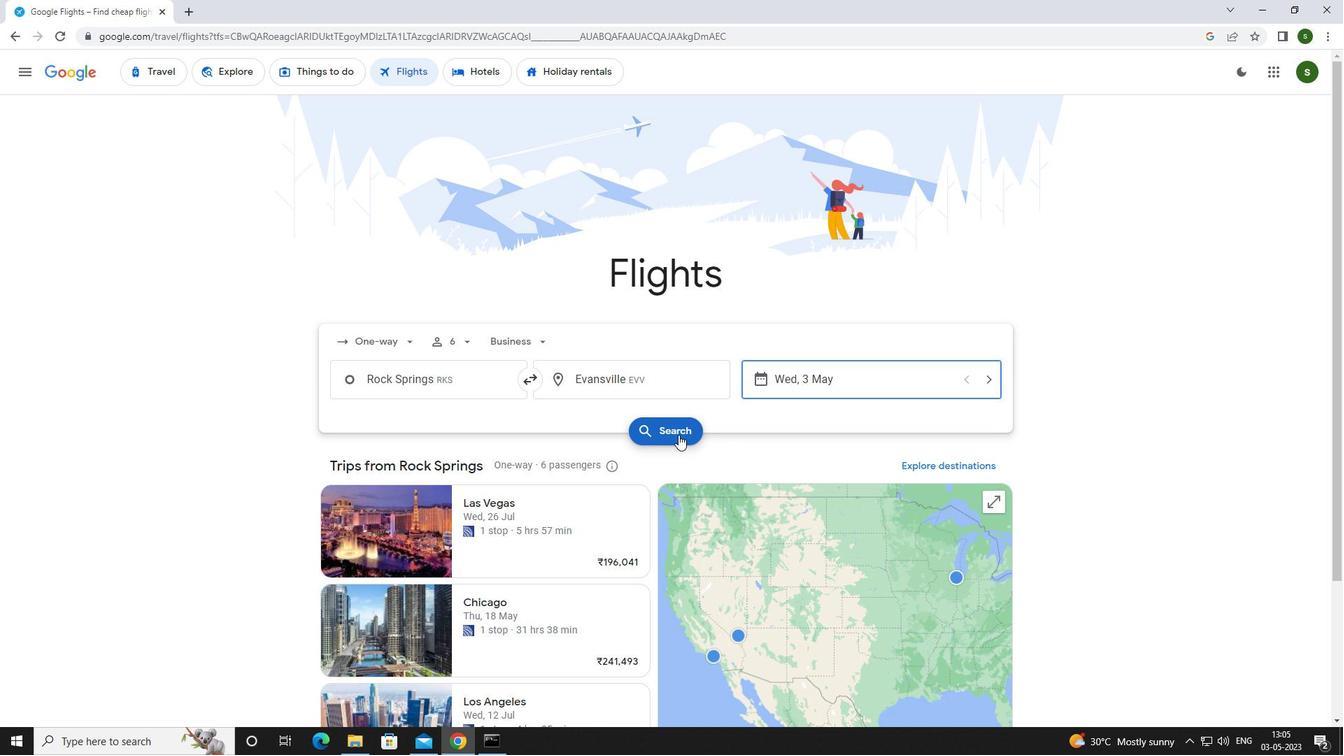 
Action: Mouse moved to (359, 202)
Screenshot: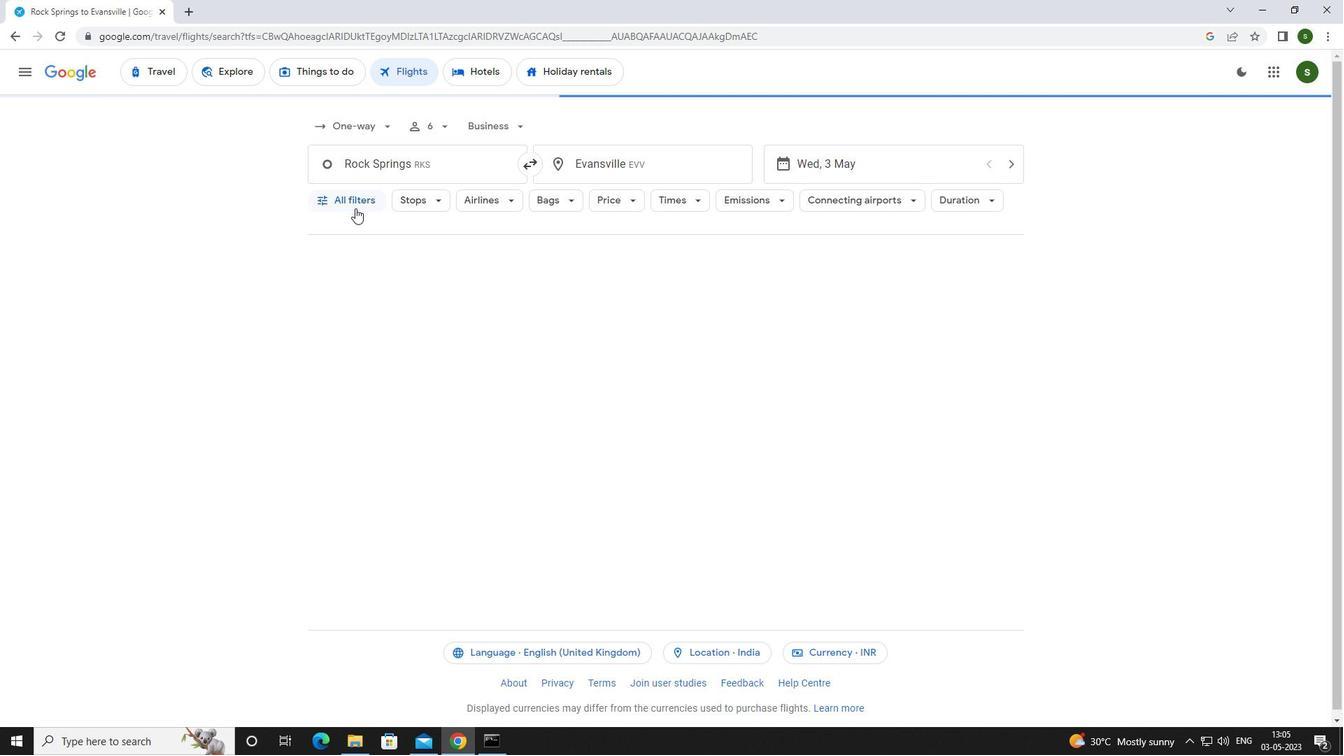 
Action: Mouse pressed left at (359, 202)
Screenshot: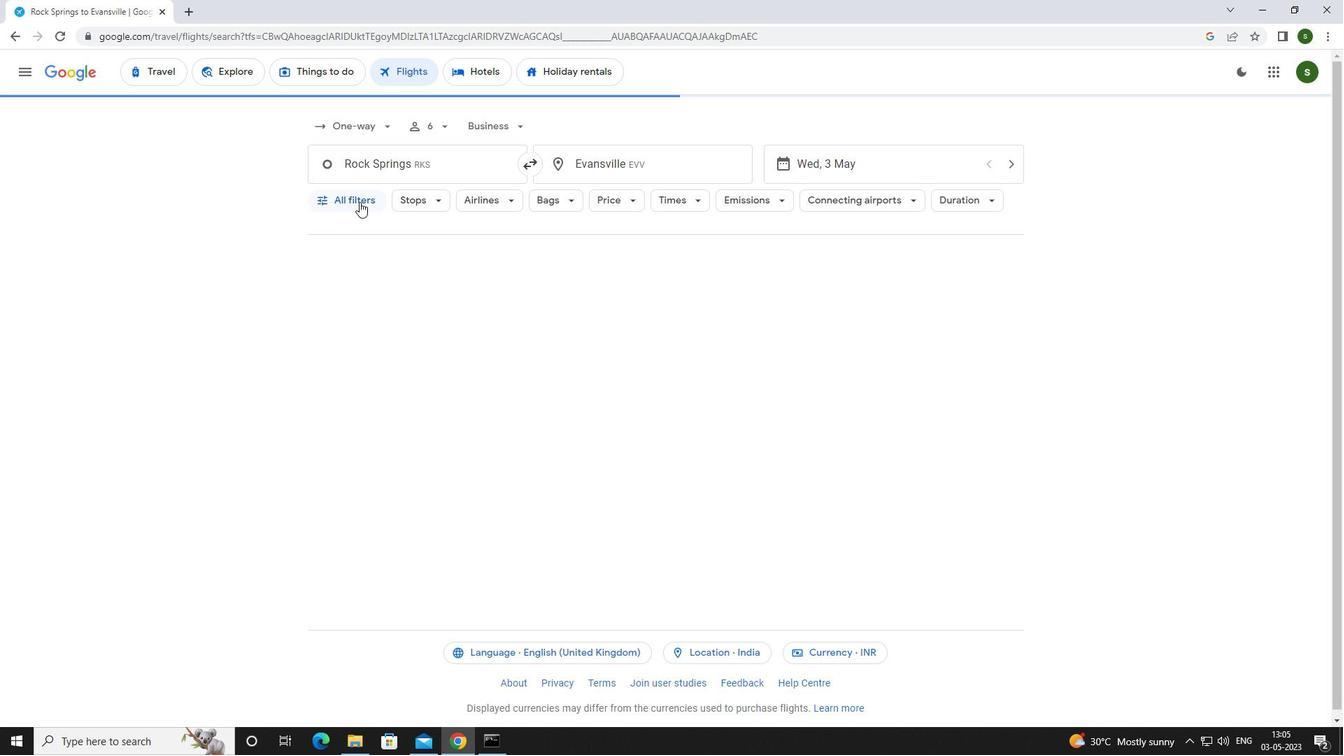 
Action: Mouse moved to (522, 501)
Screenshot: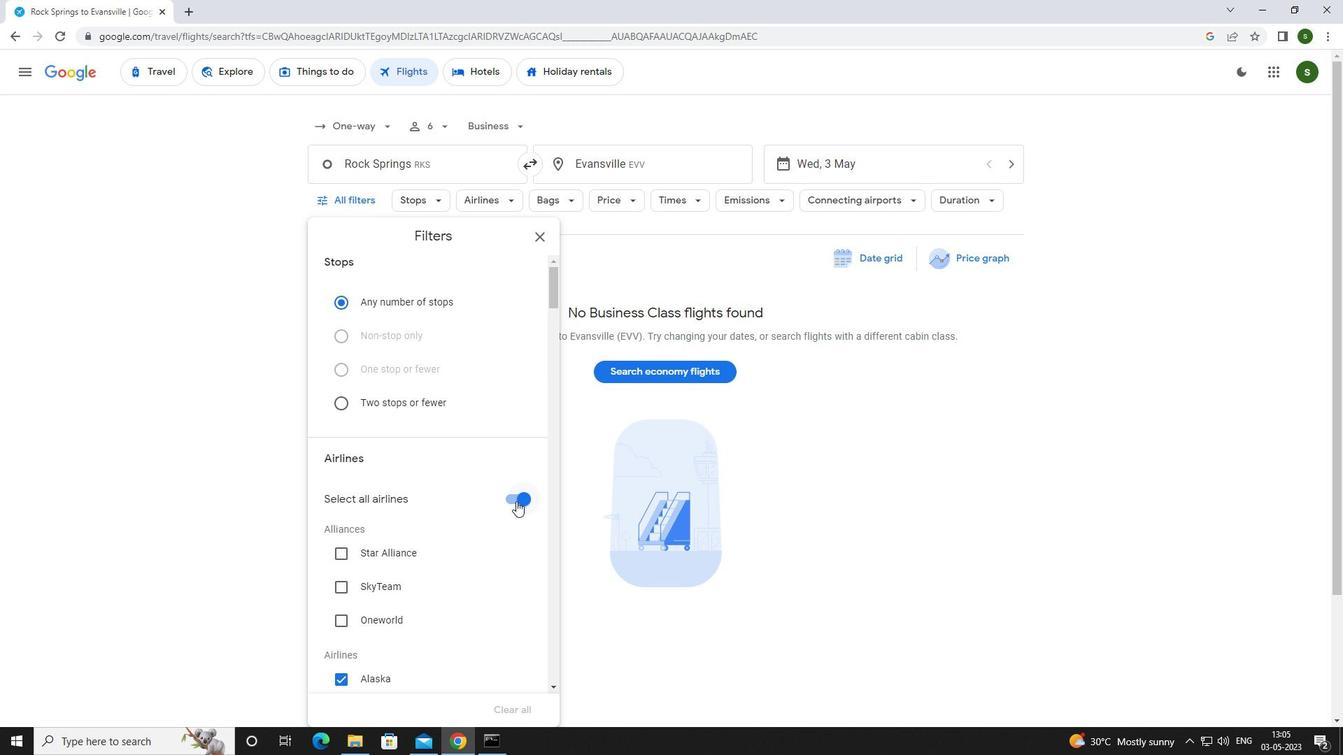 
Action: Mouse pressed left at (522, 501)
Screenshot: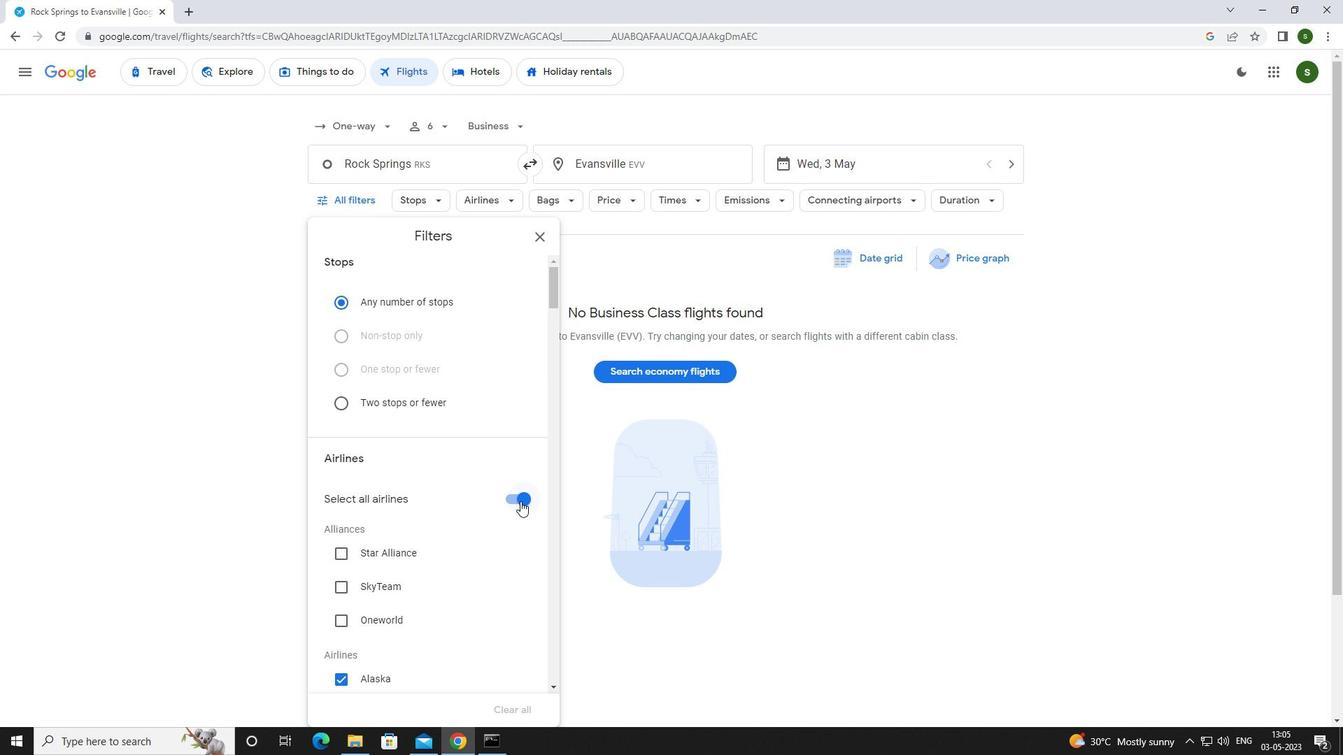 
Action: Mouse moved to (477, 449)
Screenshot: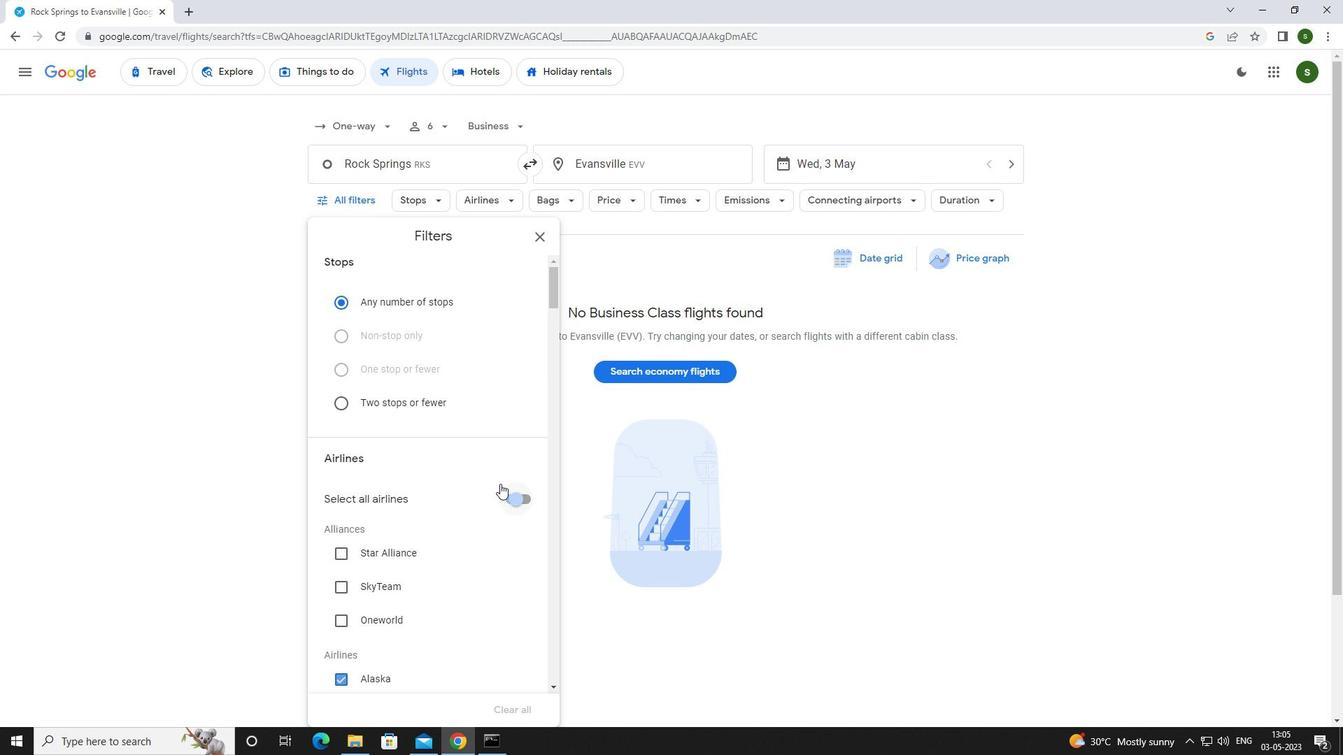 
Action: Mouse scrolled (477, 449) with delta (0, 0)
Screenshot: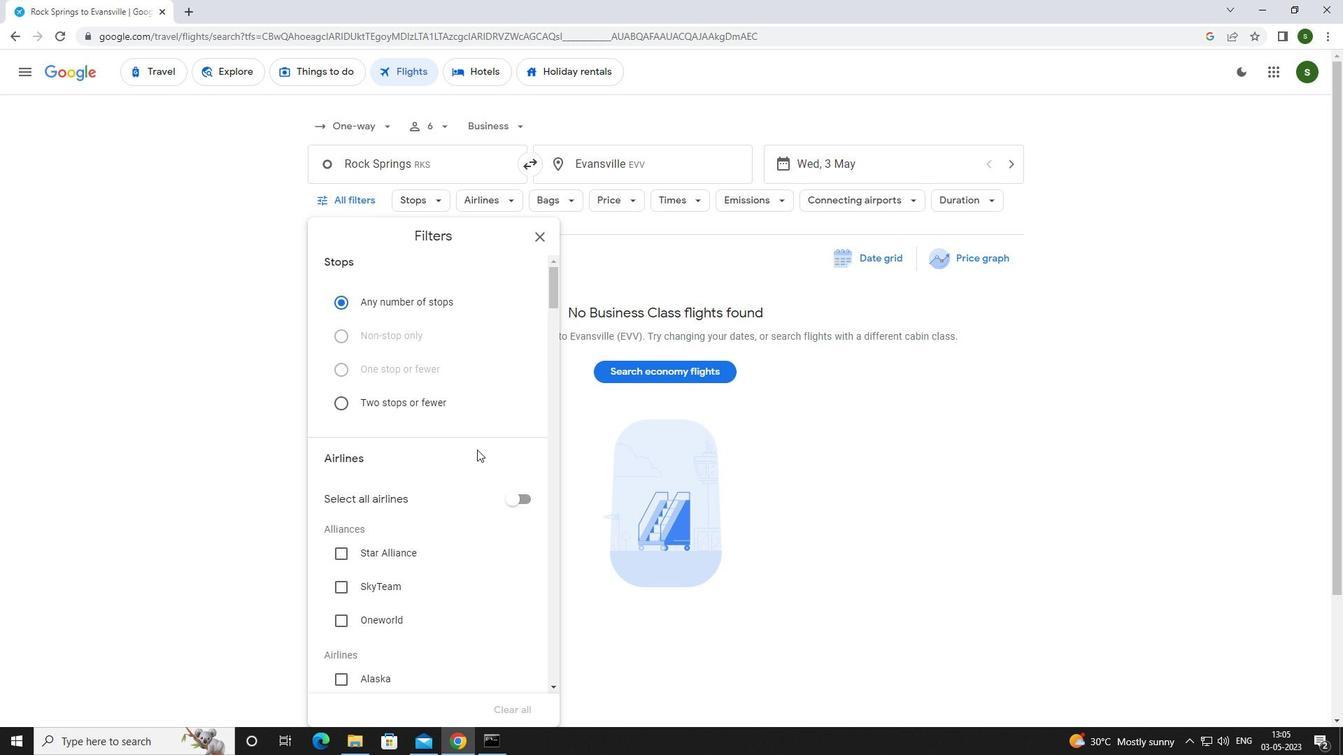 
Action: Mouse scrolled (477, 449) with delta (0, 0)
Screenshot: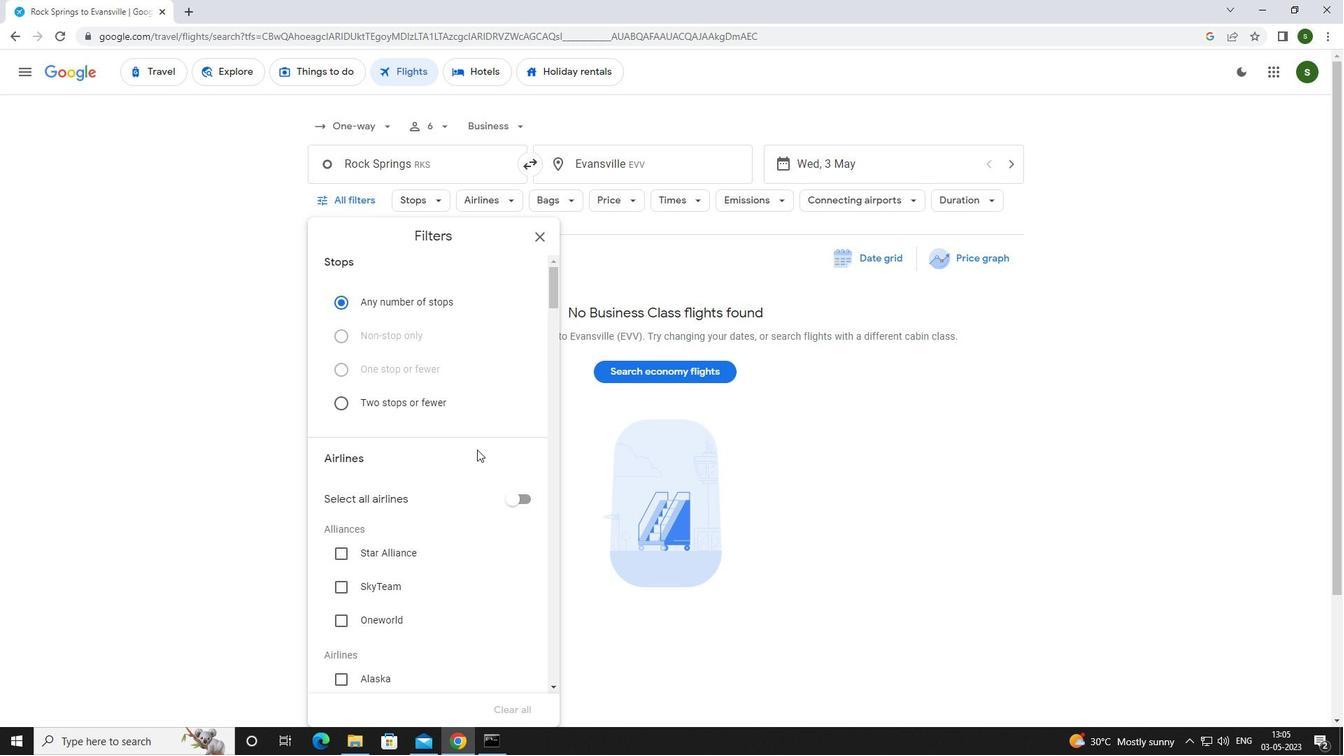 
Action: Mouse scrolled (477, 449) with delta (0, 0)
Screenshot: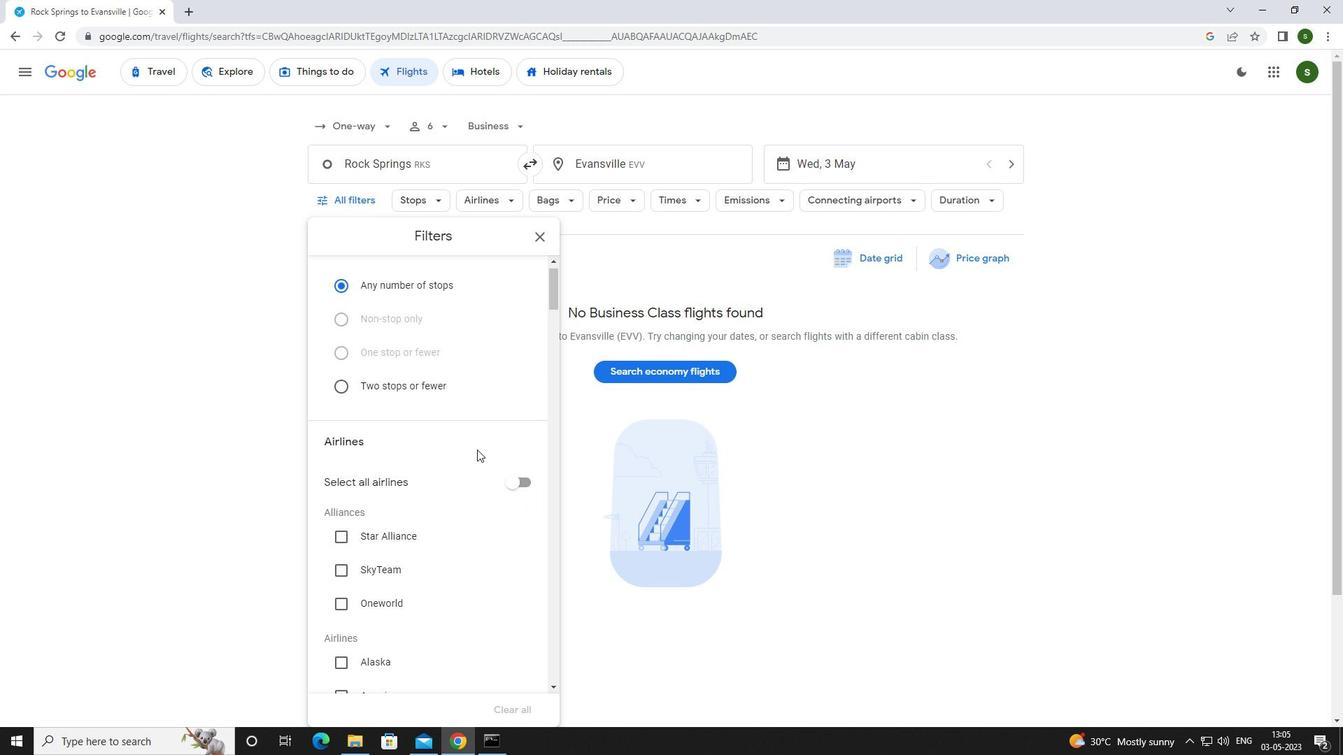 
Action: Mouse moved to (370, 468)
Screenshot: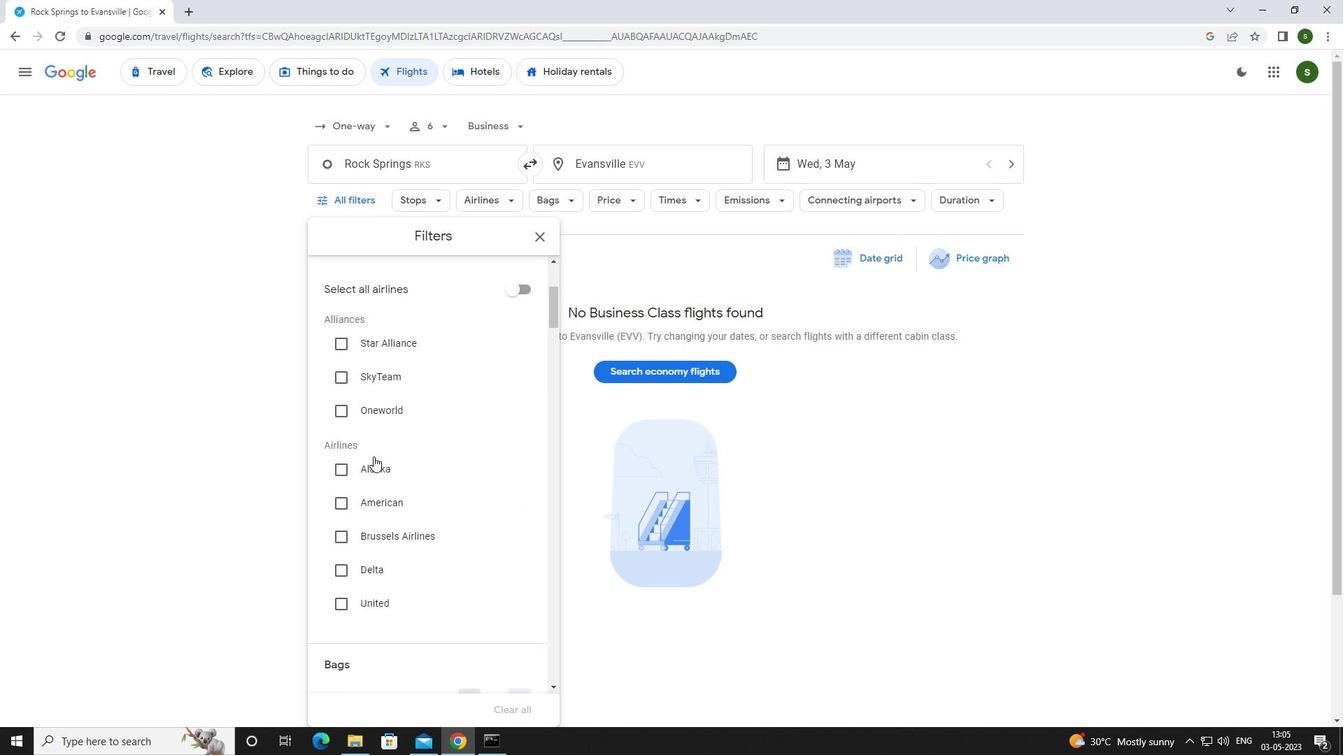
Action: Mouse pressed left at (370, 468)
Screenshot: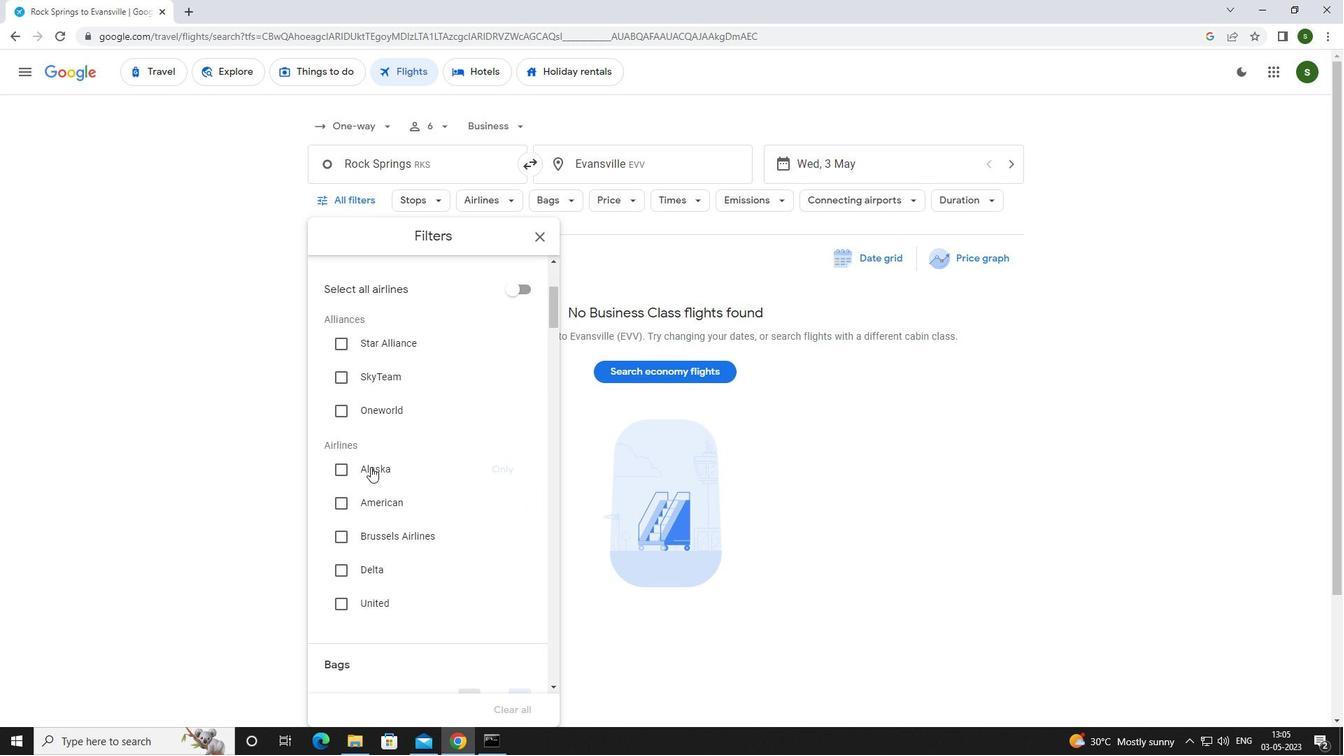 
Action: Mouse scrolled (370, 468) with delta (0, 0)
Screenshot: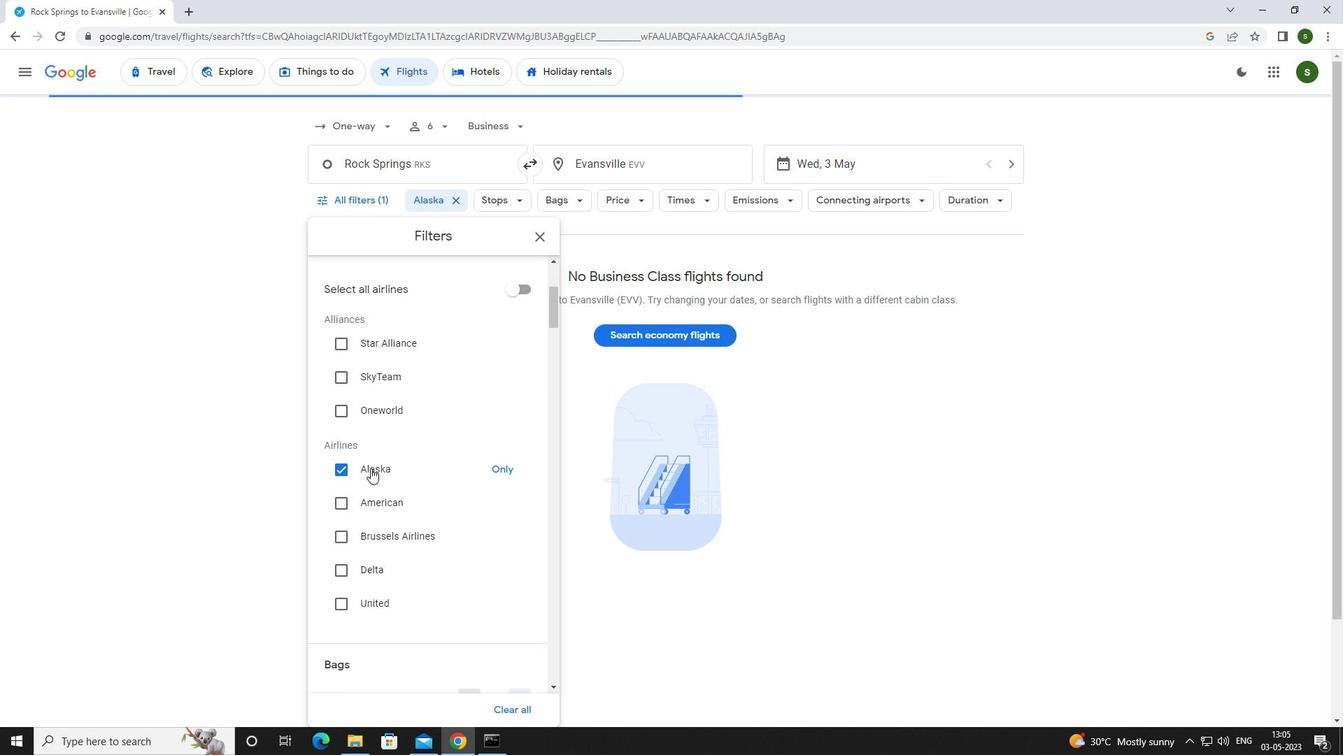
Action: Mouse scrolled (370, 468) with delta (0, 0)
Screenshot: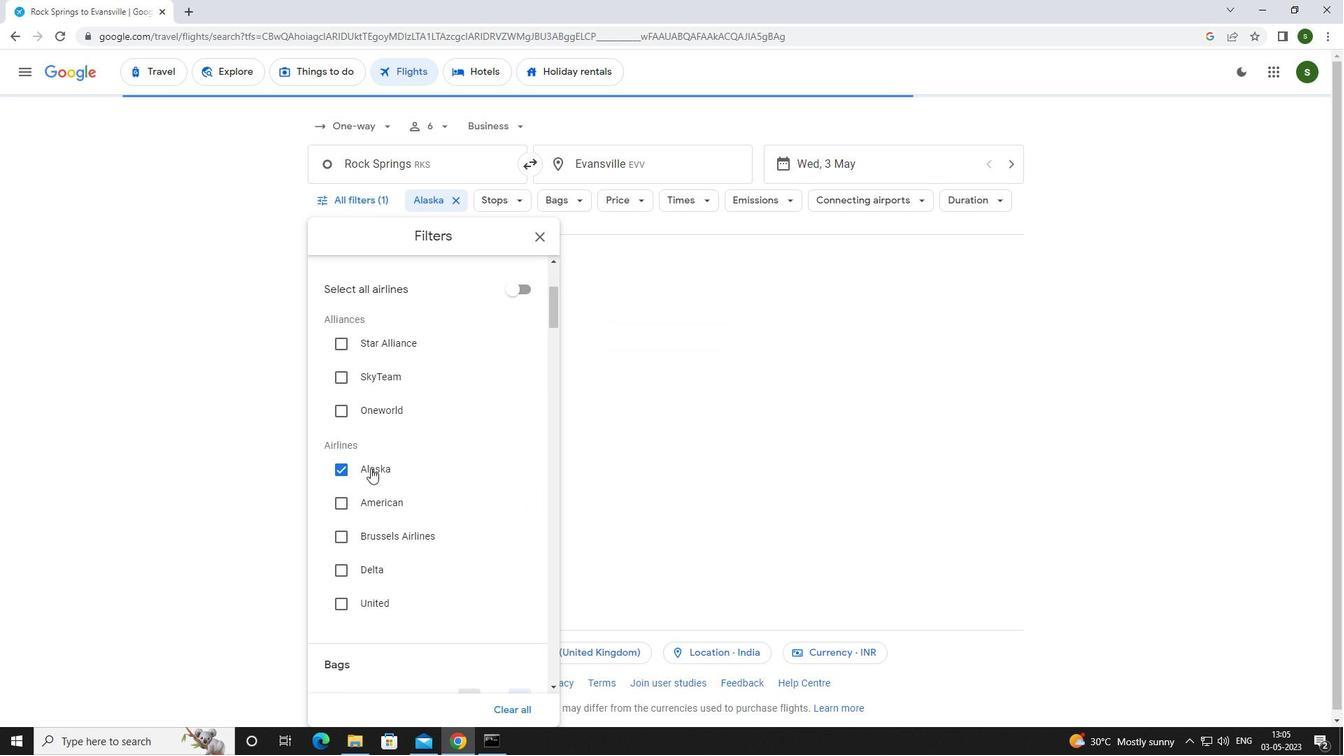 
Action: Mouse scrolled (370, 468) with delta (0, 0)
Screenshot: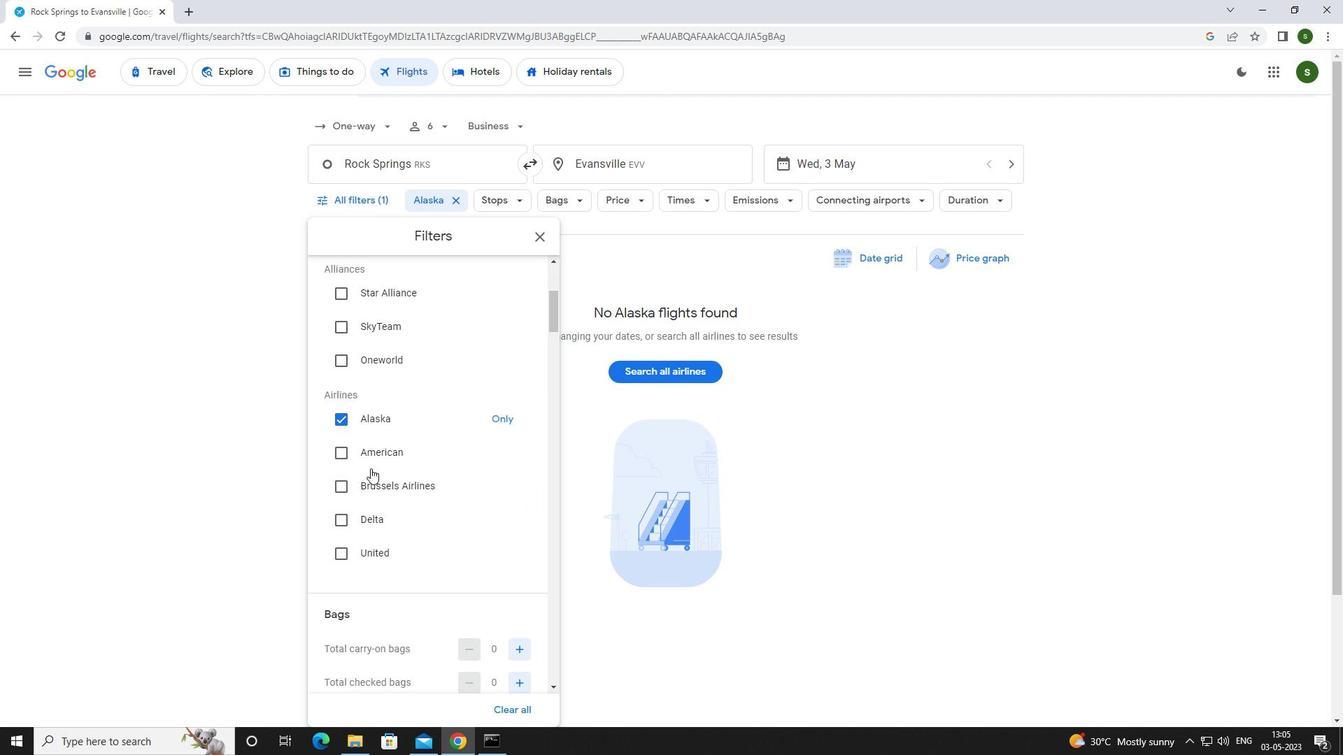 
Action: Mouse moved to (514, 527)
Screenshot: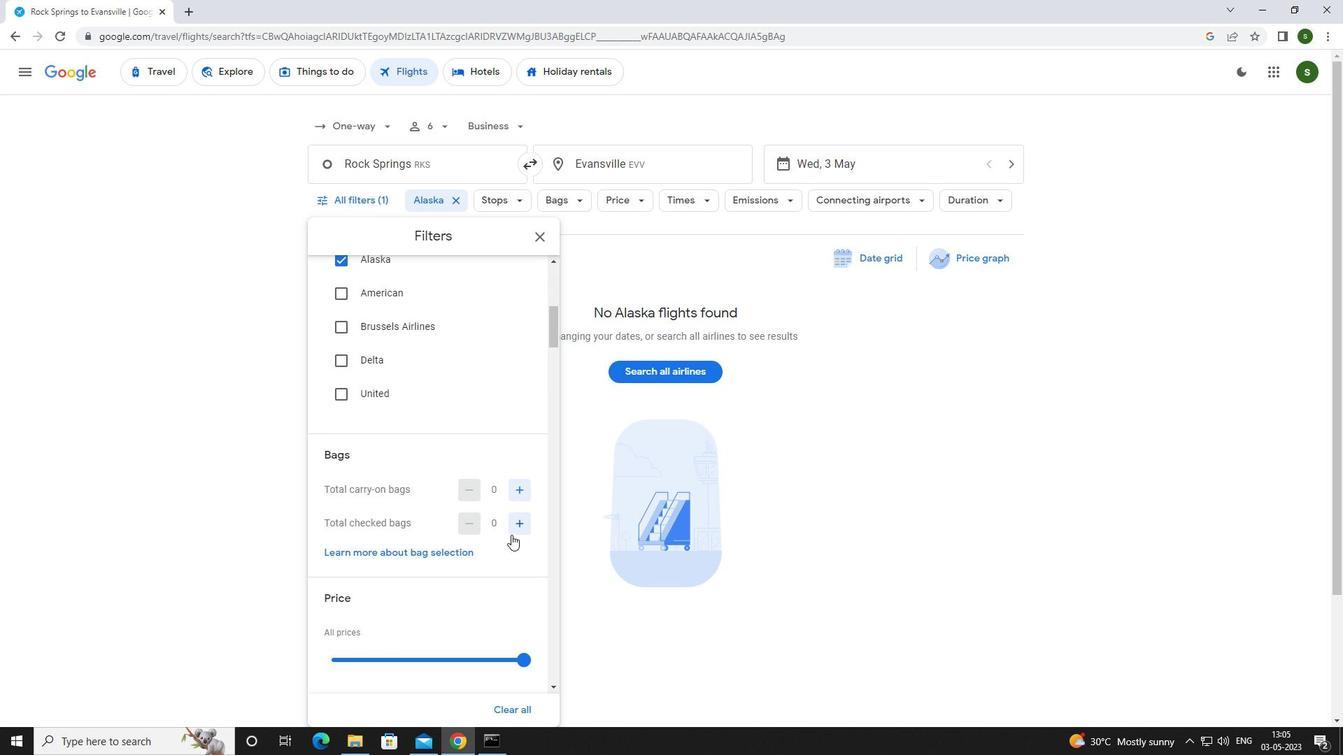 
Action: Mouse pressed left at (514, 527)
Screenshot: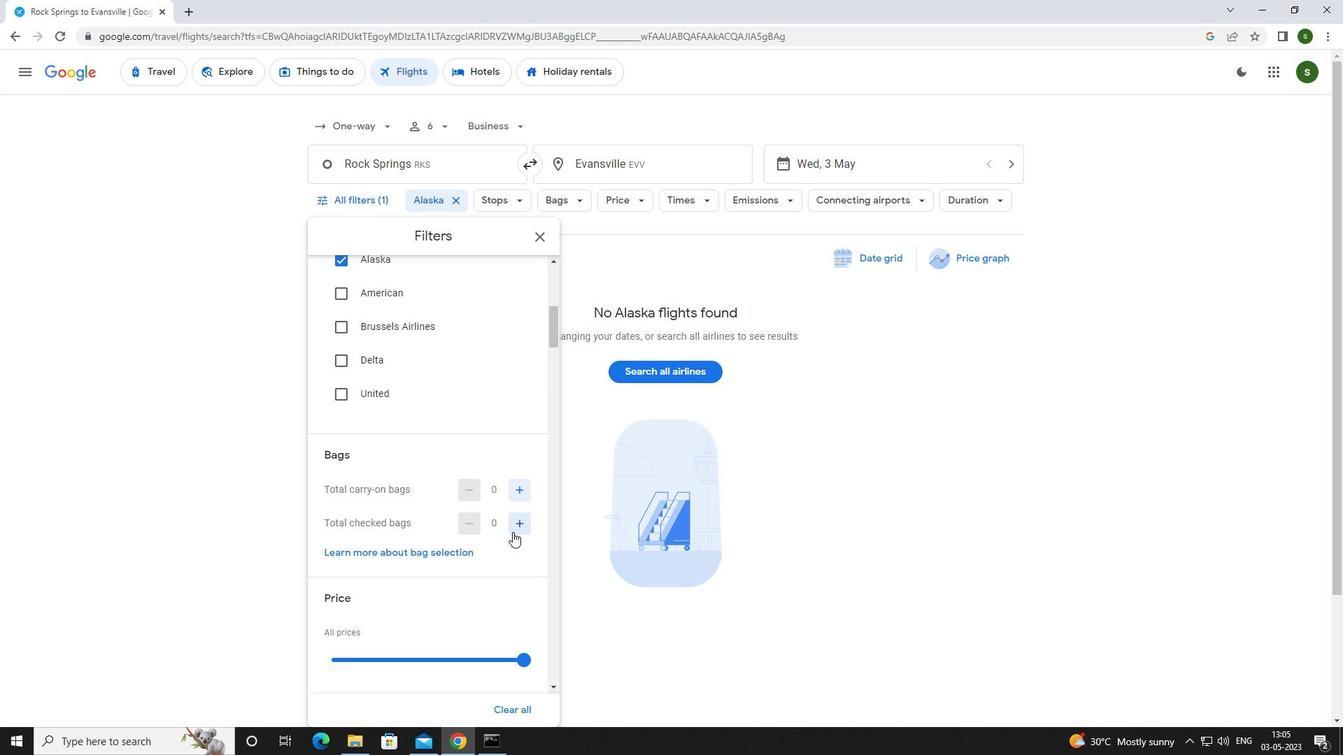 
Action: Mouse pressed left at (514, 527)
Screenshot: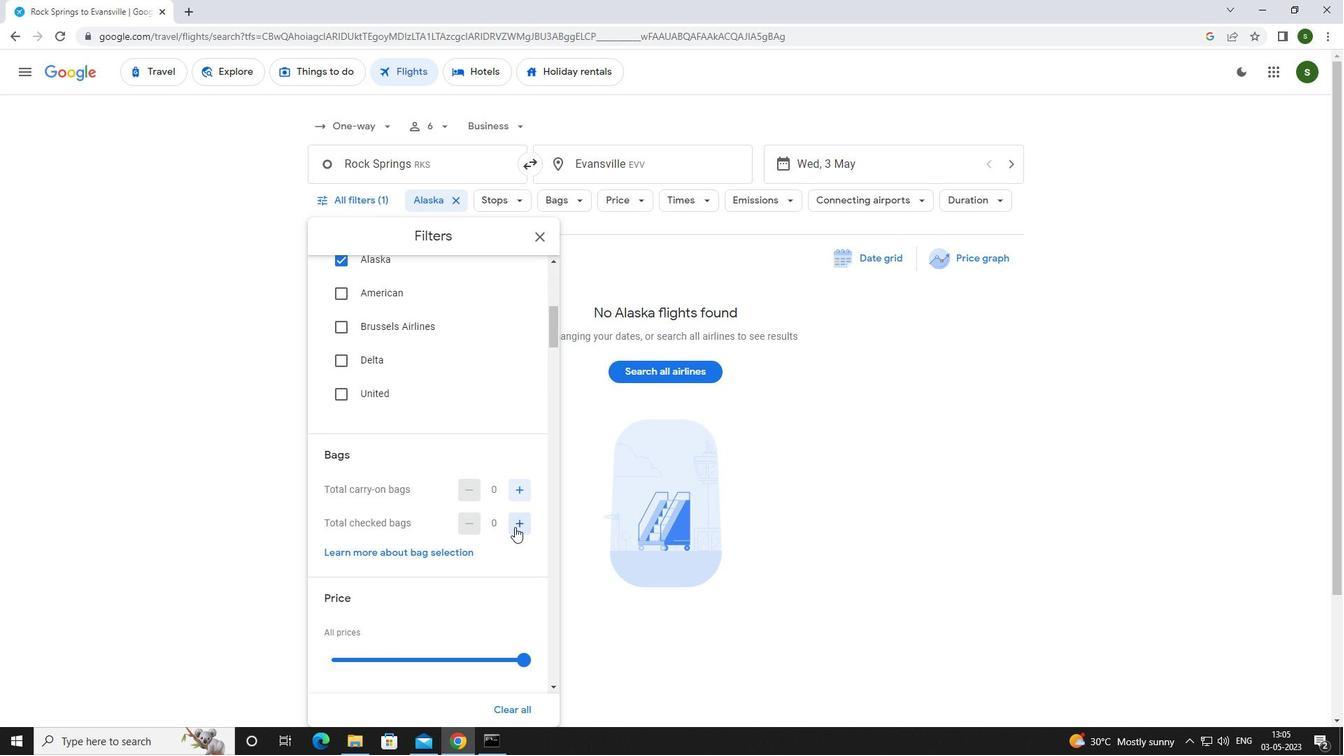 
Action: Mouse pressed left at (514, 527)
Screenshot: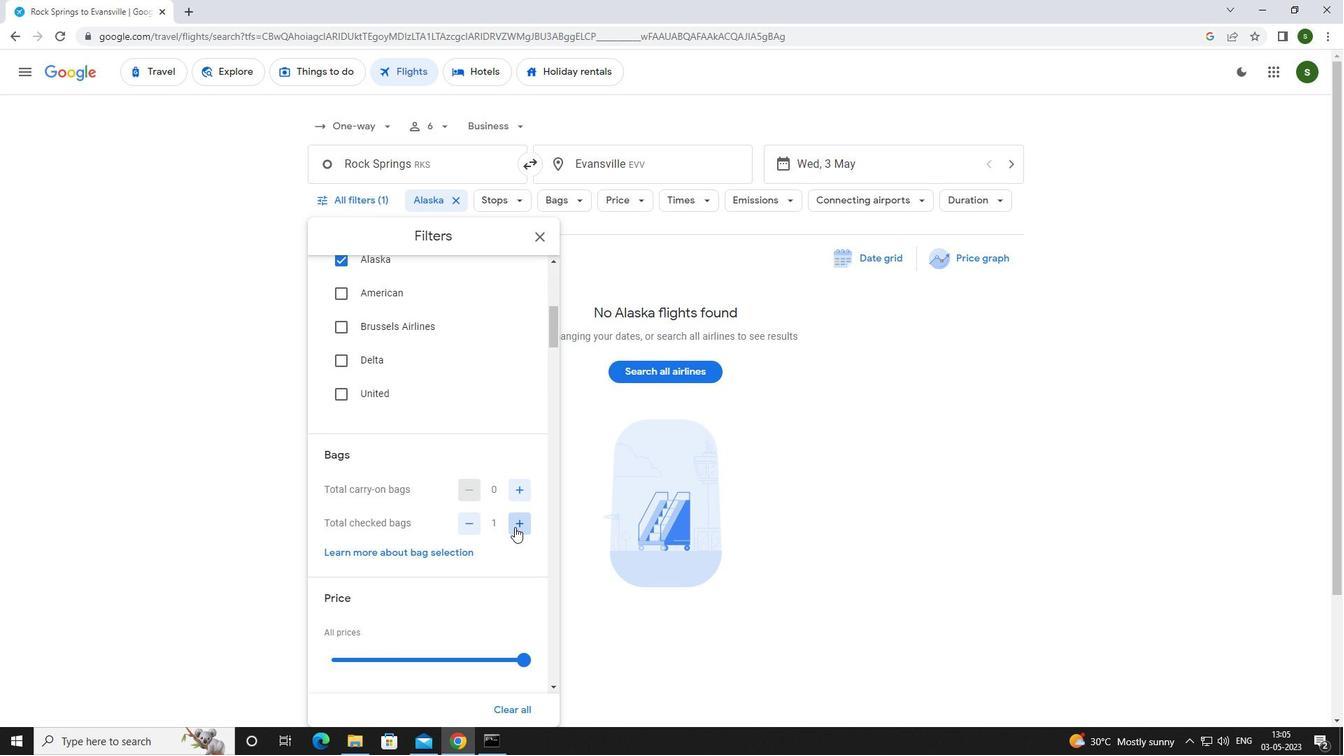 
Action: Mouse pressed left at (514, 527)
Screenshot: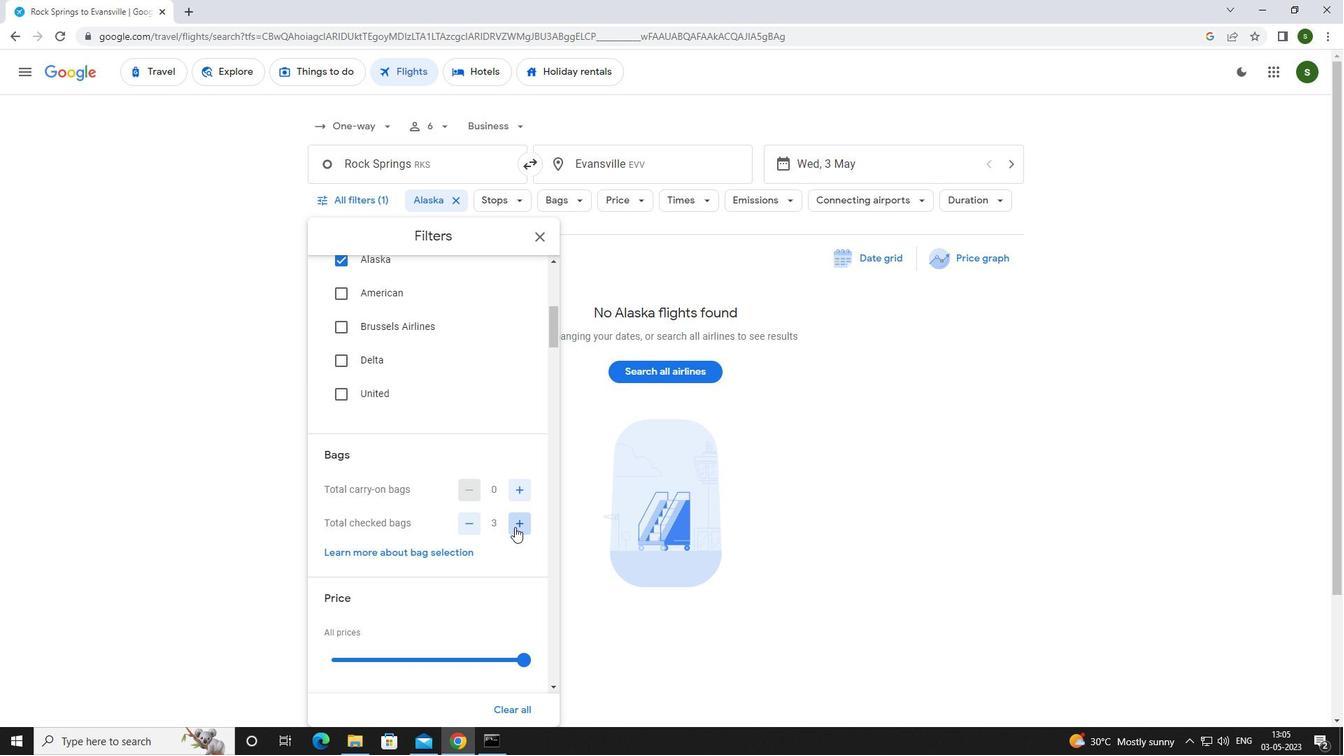 
Action: Mouse scrolled (514, 526) with delta (0, 0)
Screenshot: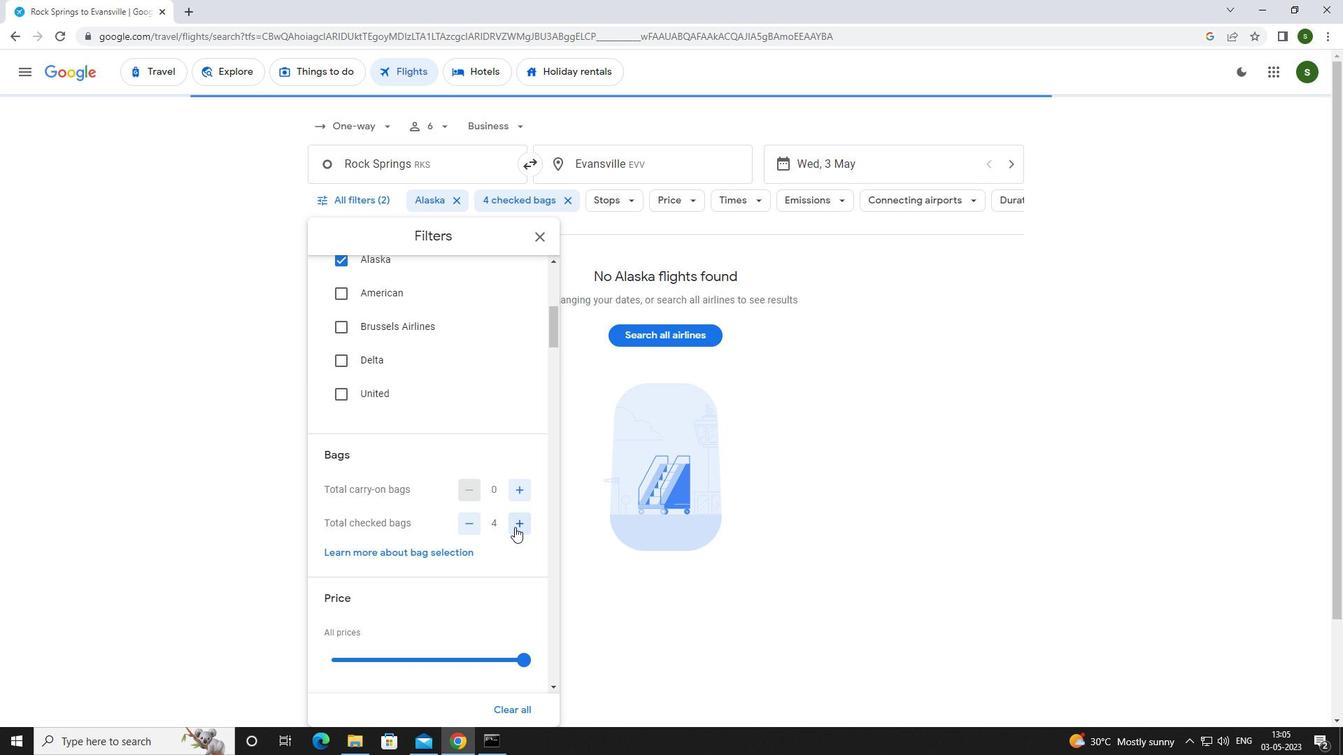 
Action: Mouse scrolled (514, 526) with delta (0, 0)
Screenshot: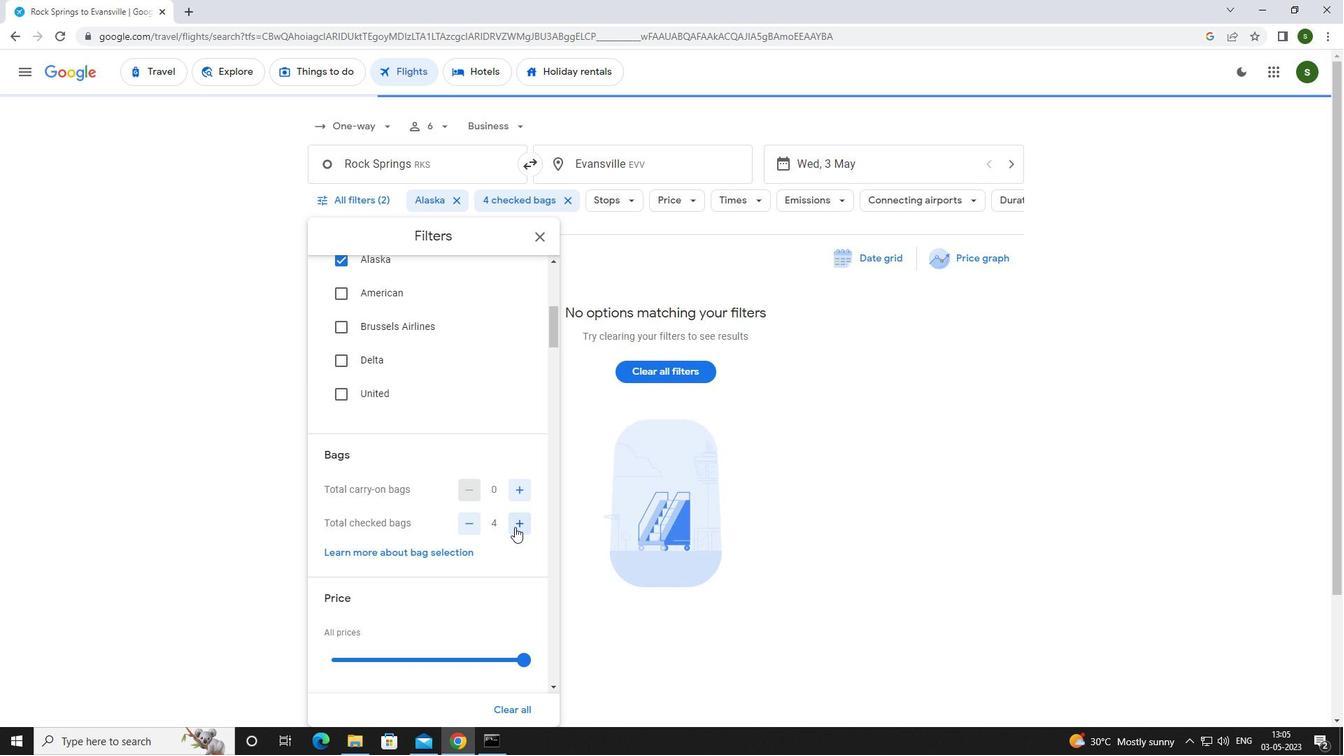
Action: Mouse moved to (522, 524)
Screenshot: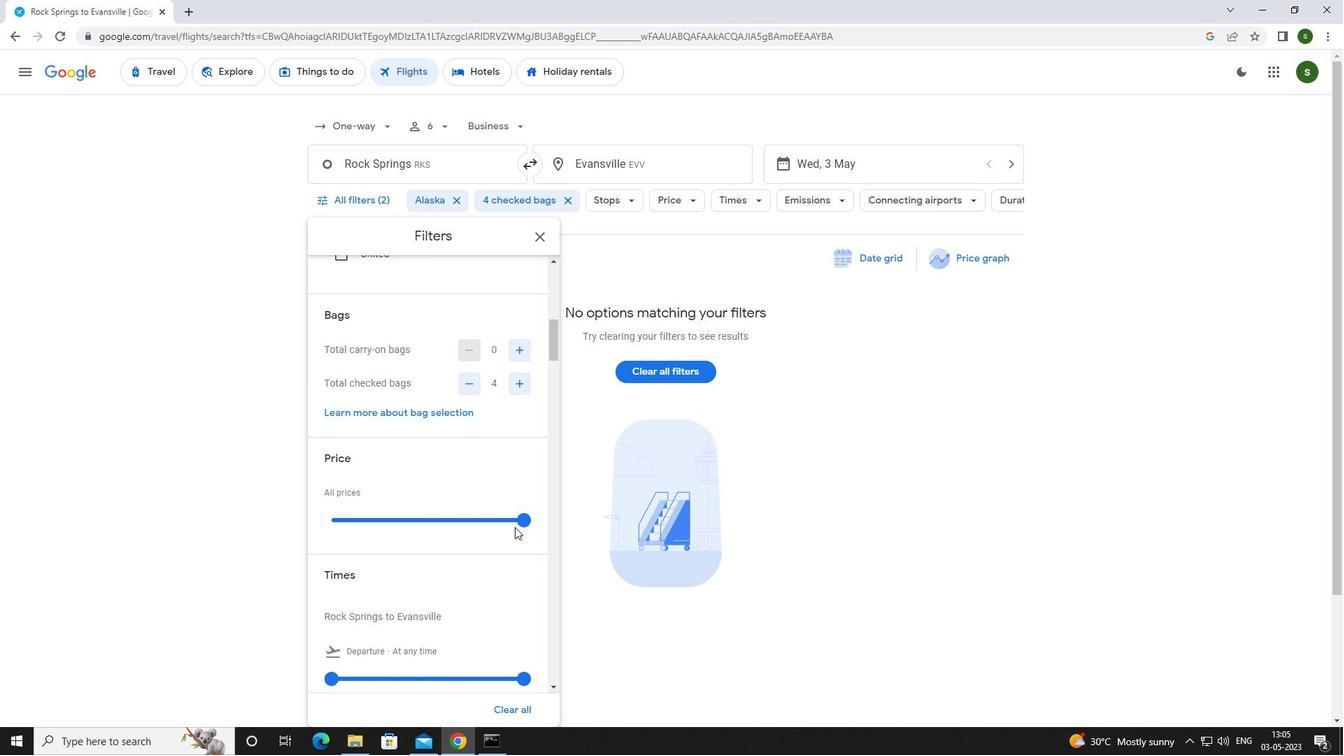 
Action: Mouse pressed left at (522, 524)
Screenshot: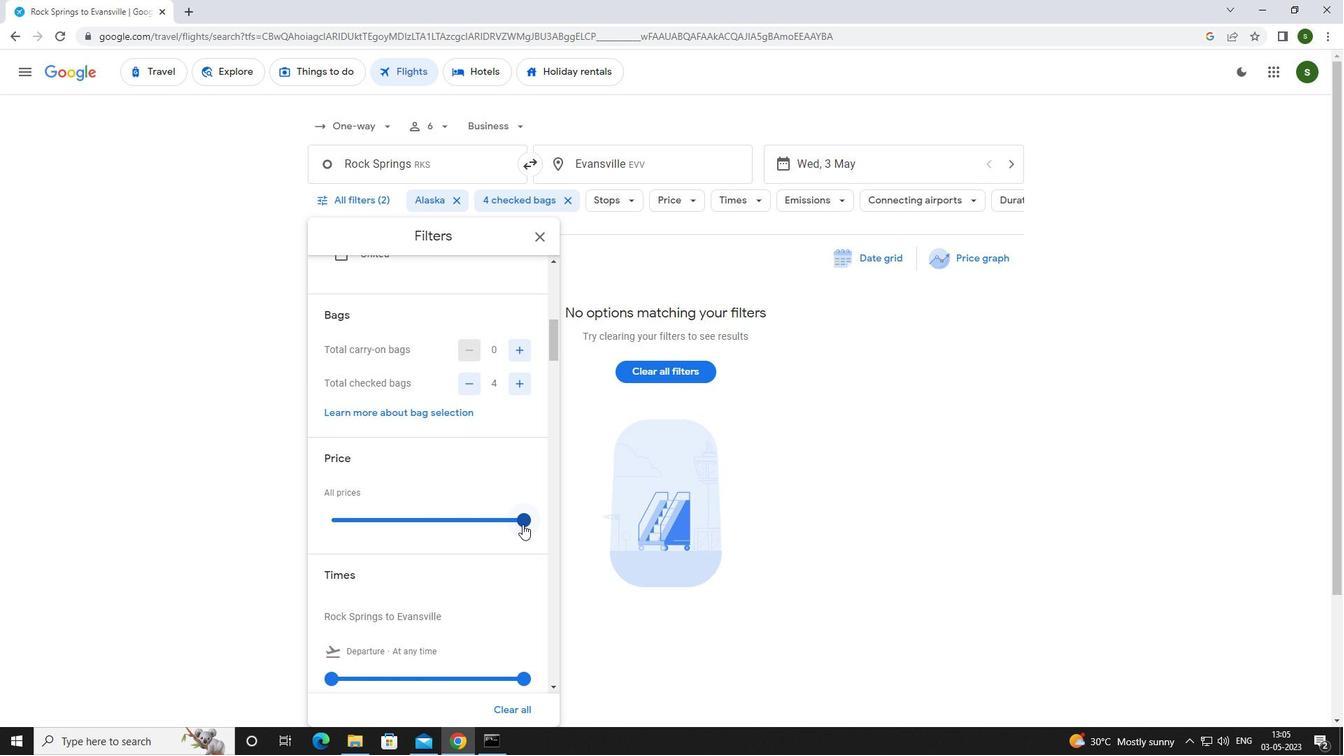 
Action: Mouse scrolled (522, 524) with delta (0, 0)
Screenshot: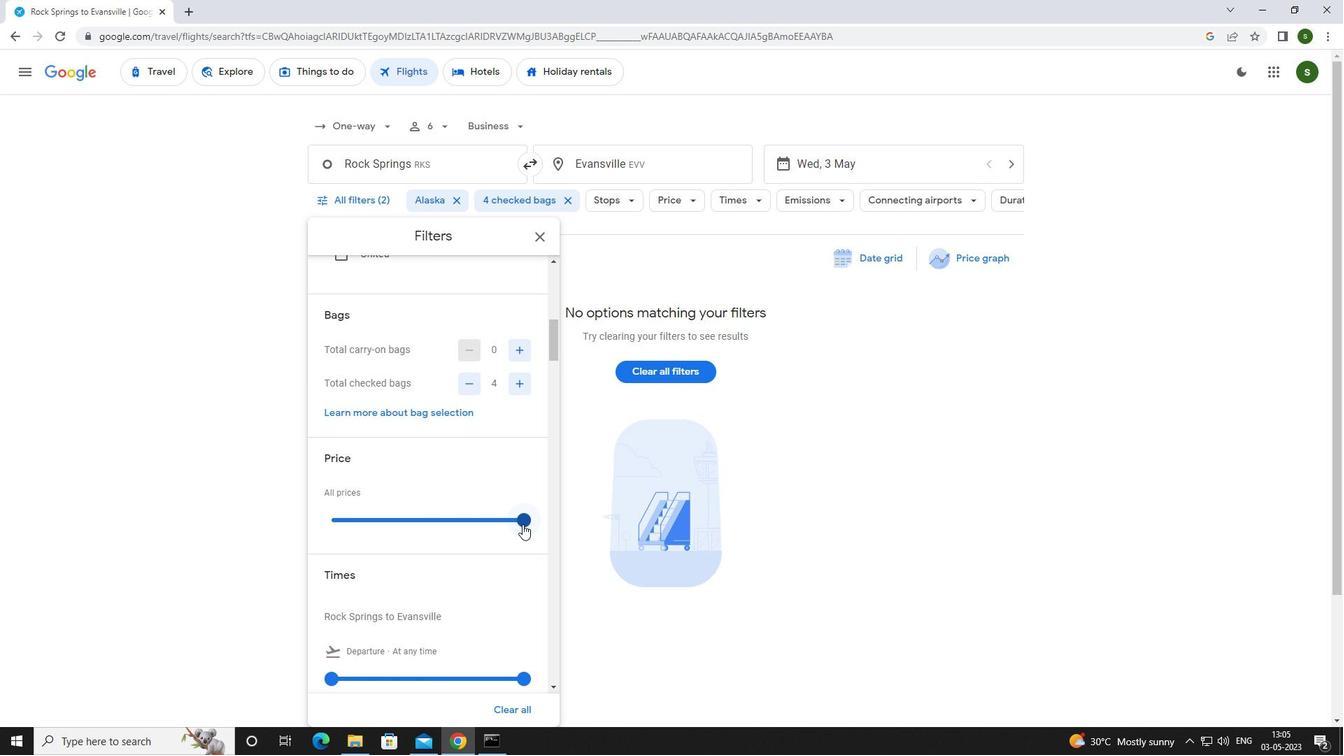 
Action: Mouse scrolled (522, 524) with delta (0, 0)
Screenshot: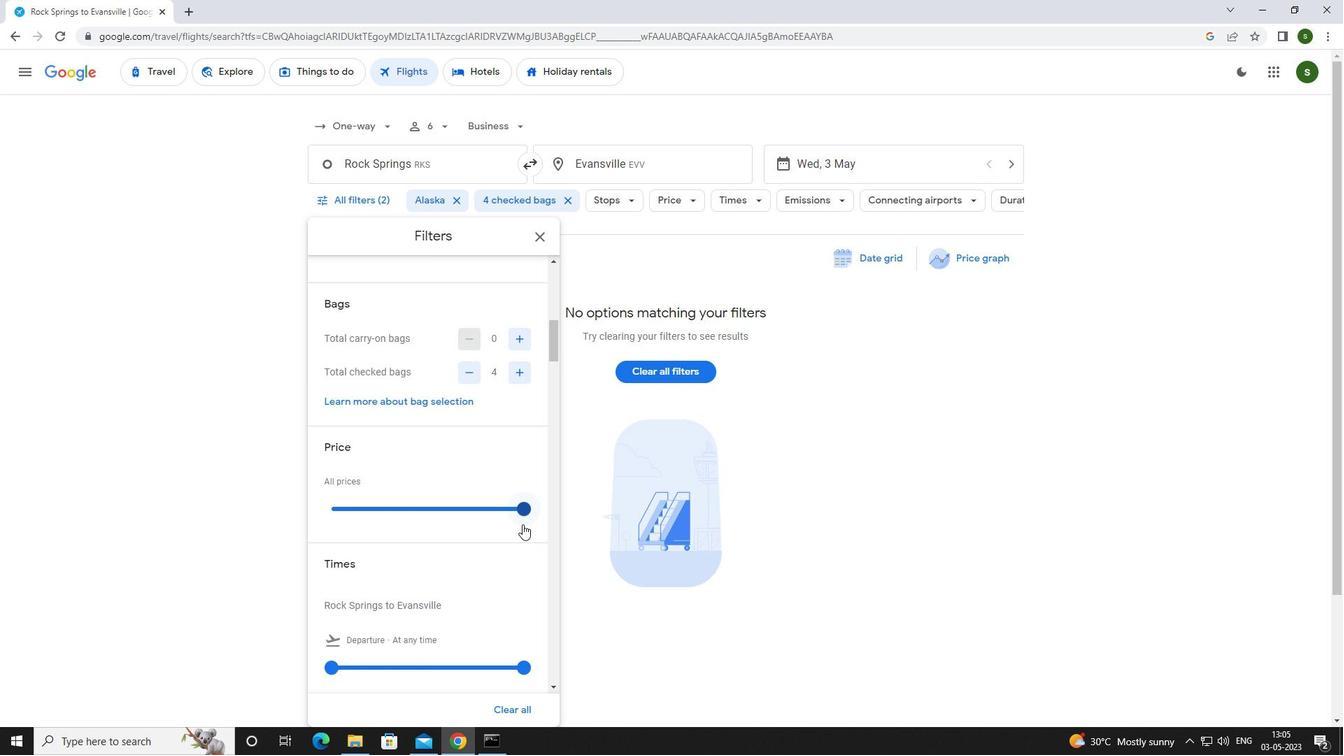 
Action: Mouse moved to (332, 544)
Screenshot: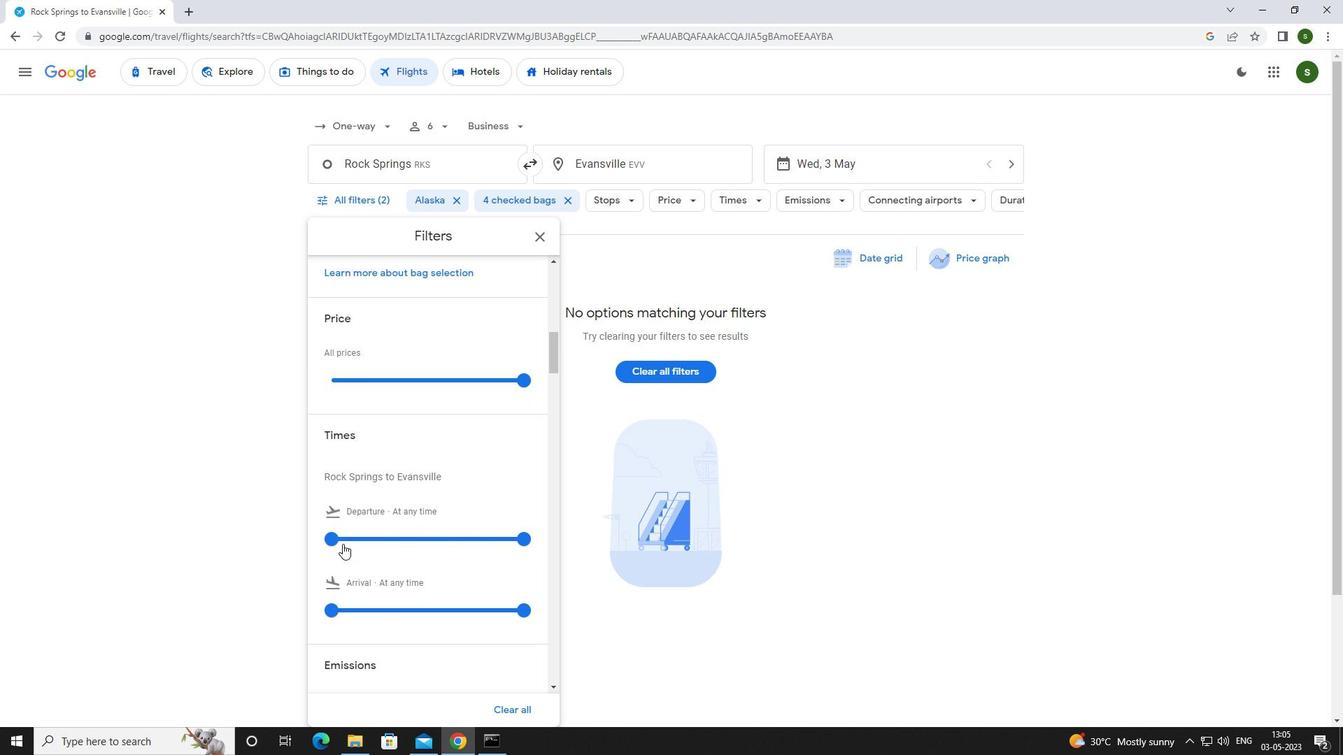 
Action: Mouse pressed left at (332, 544)
Screenshot: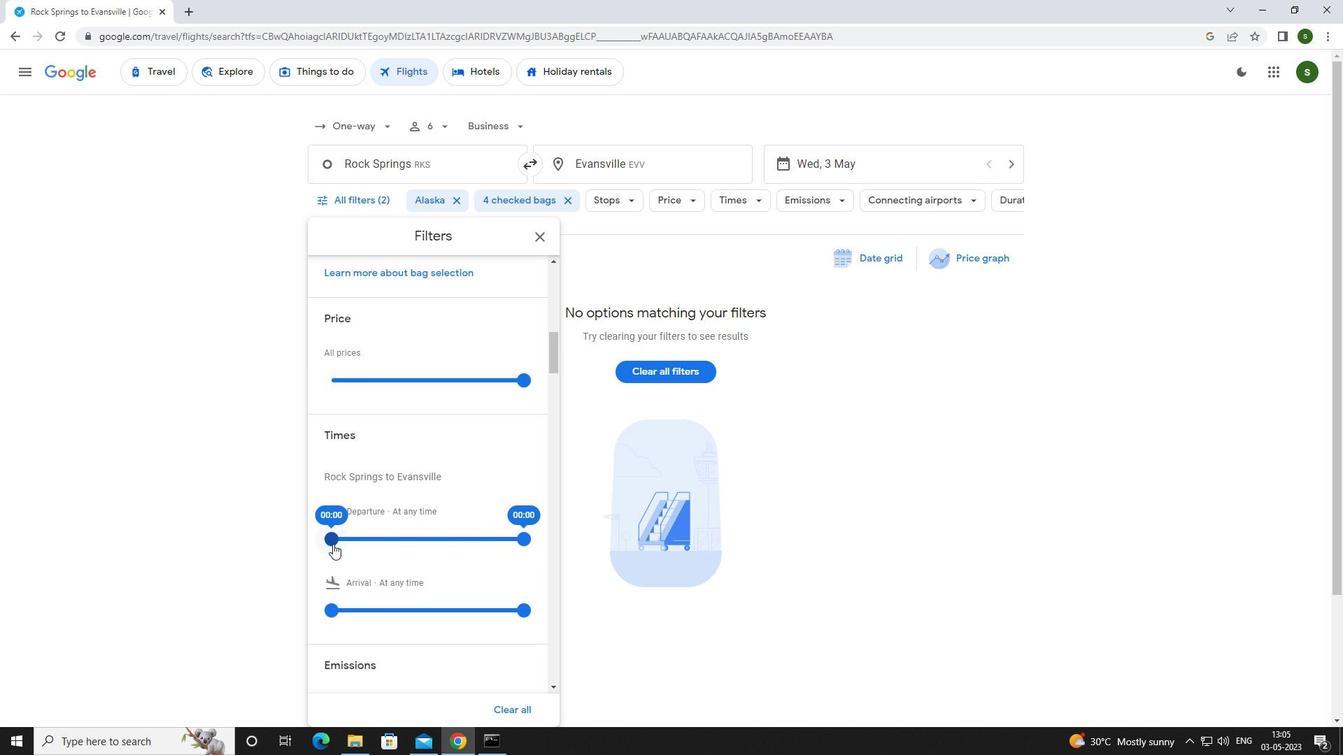
Action: Mouse moved to (825, 505)
Screenshot: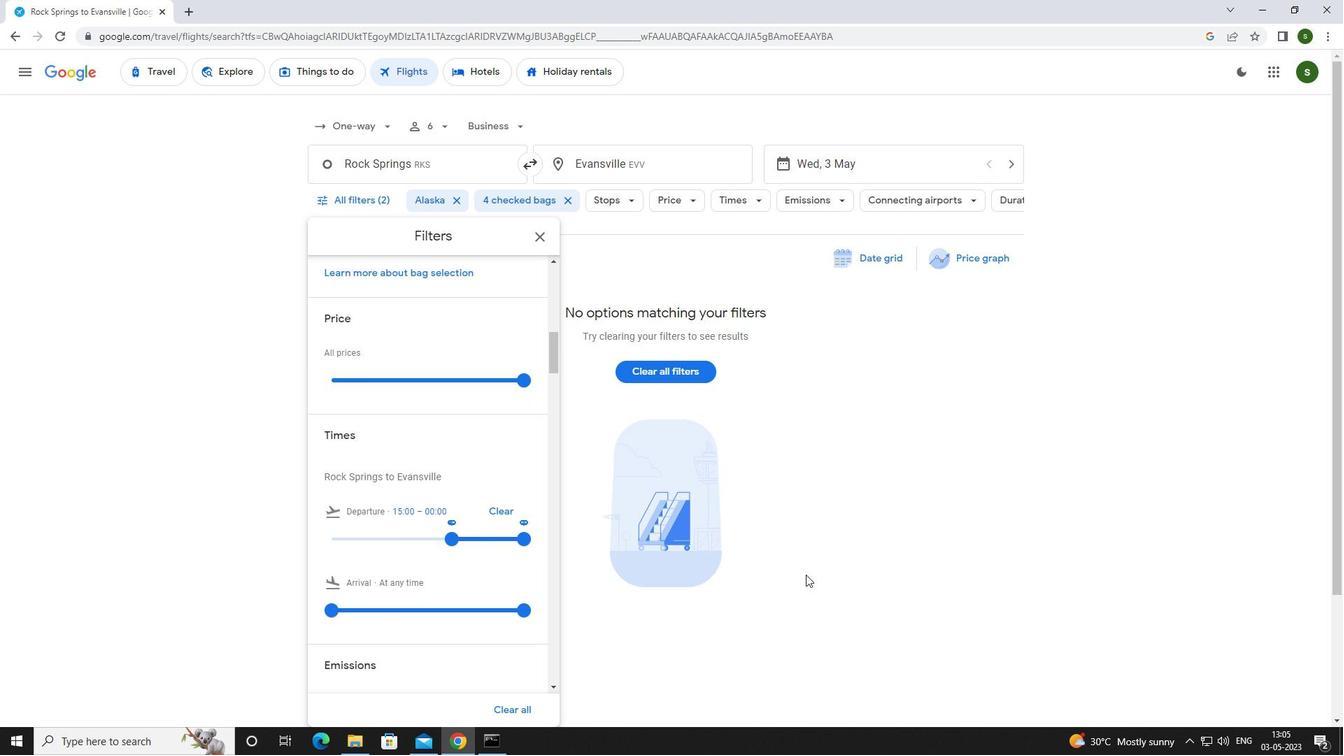 
Action: Mouse pressed left at (825, 505)
Screenshot: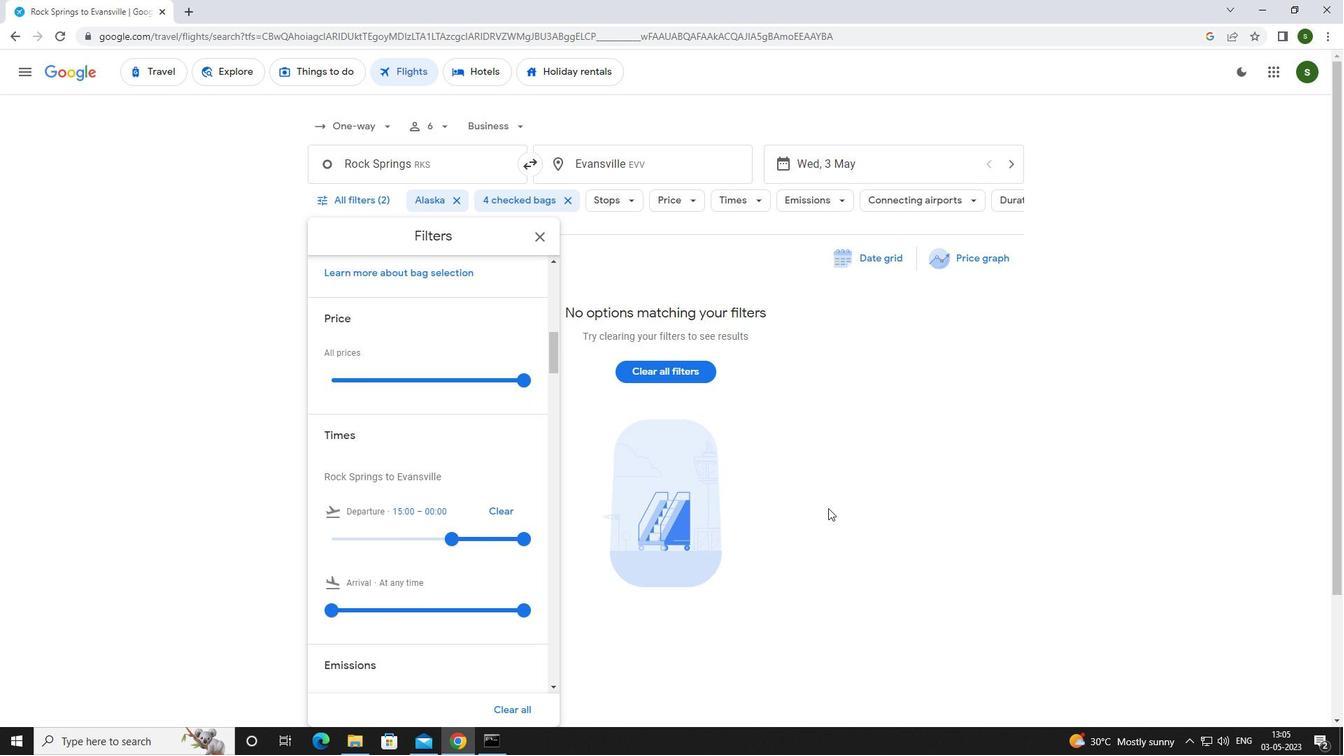 
